 Task: Find connections with filter location Medicine Hat with filter topic #Bestadvicewith filter profile language French with filter current company JSW with filter school Sikkim Manipal Institute of Technology with filter industry Retail Books and Printed News with filter service category Mobile Marketing with filter keywords title Director of Ethical Hacking
Action: Mouse moved to (209, 268)
Screenshot: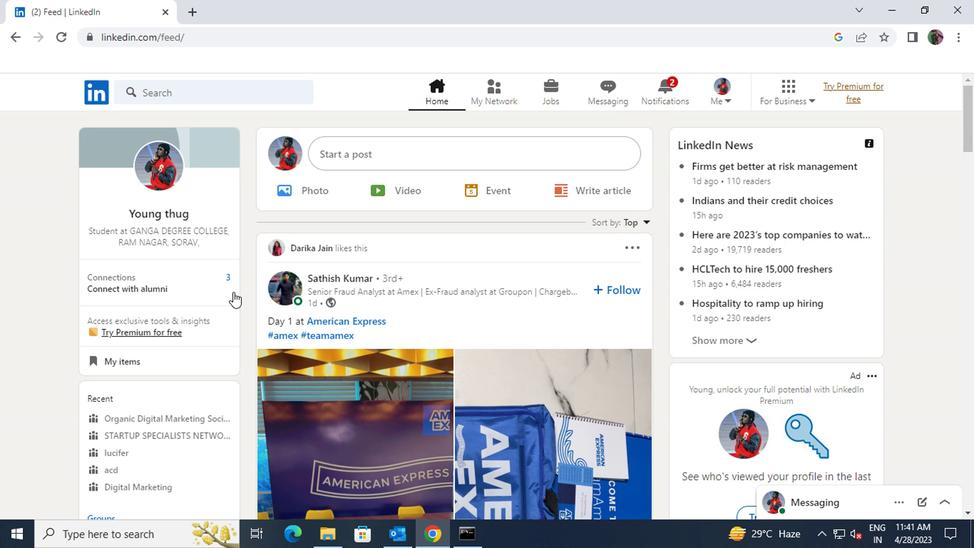 
Action: Mouse pressed left at (209, 268)
Screenshot: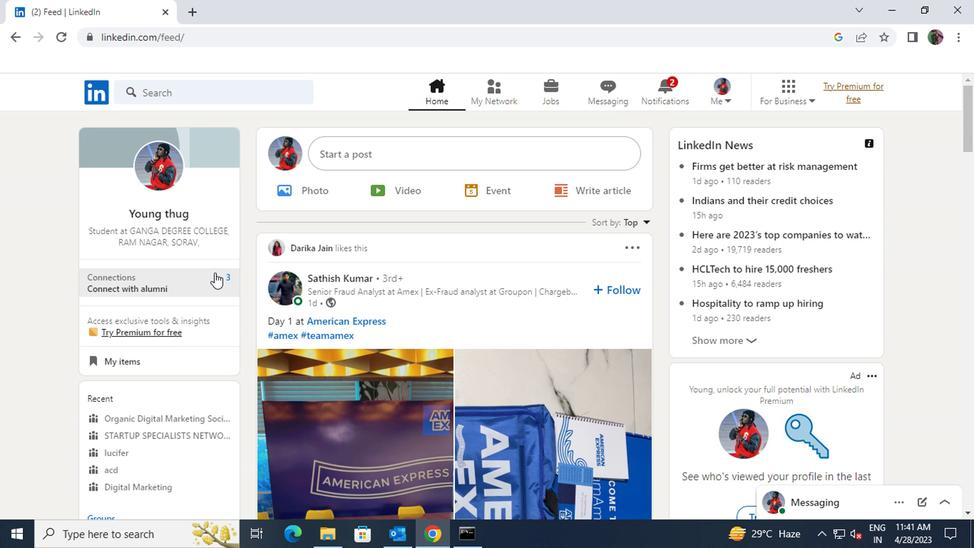 
Action: Mouse moved to (209, 177)
Screenshot: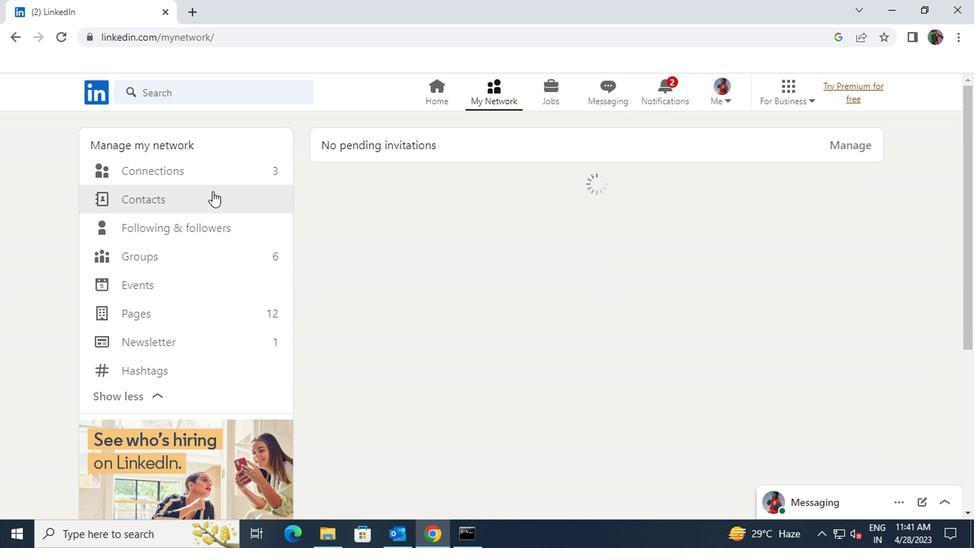 
Action: Mouse pressed left at (209, 177)
Screenshot: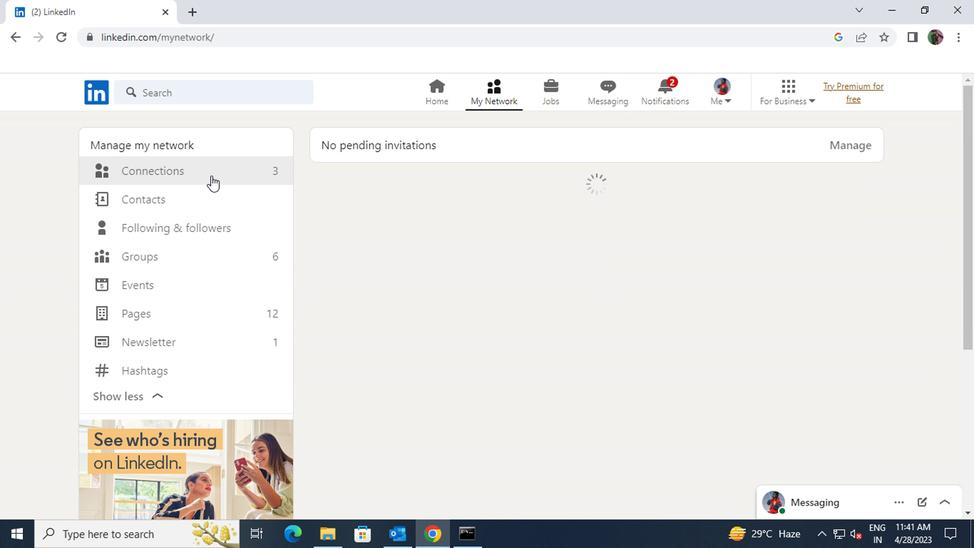 
Action: Mouse moved to (563, 175)
Screenshot: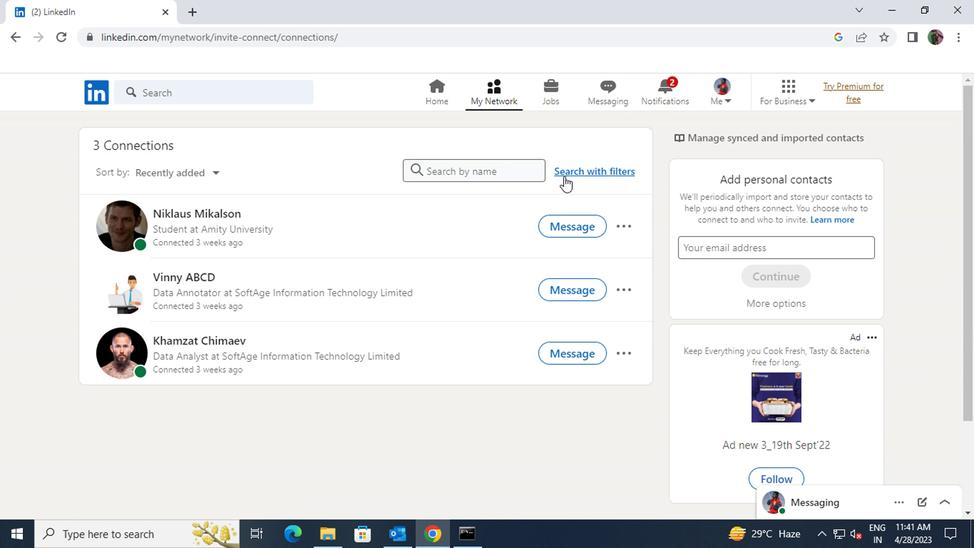 
Action: Mouse pressed left at (563, 175)
Screenshot: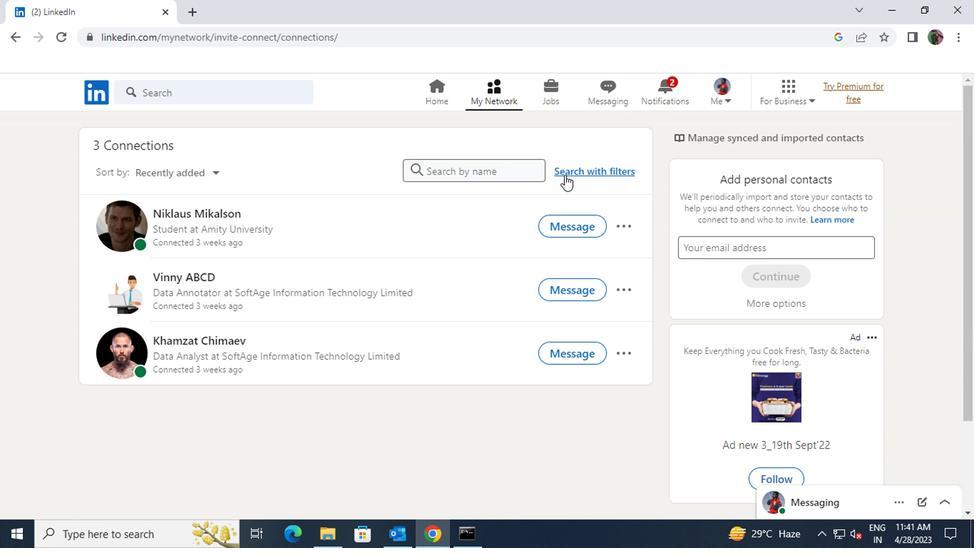 
Action: Mouse moved to (531, 135)
Screenshot: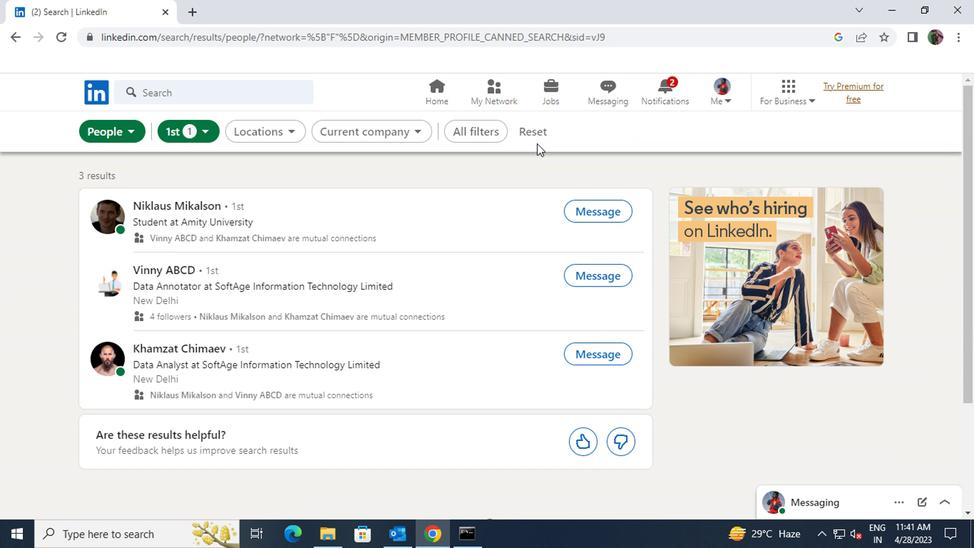 
Action: Mouse pressed left at (531, 135)
Screenshot: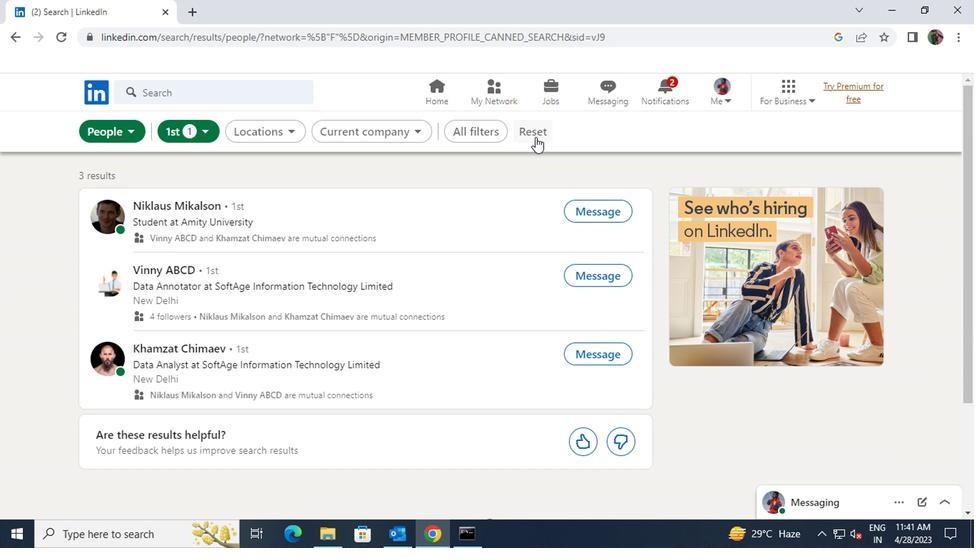 
Action: Mouse moved to (500, 127)
Screenshot: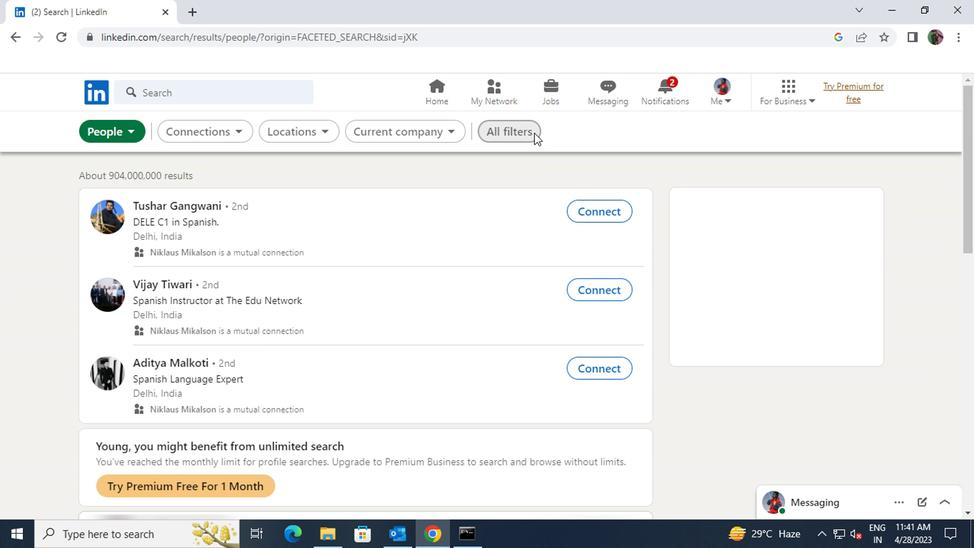 
Action: Mouse pressed left at (500, 127)
Screenshot: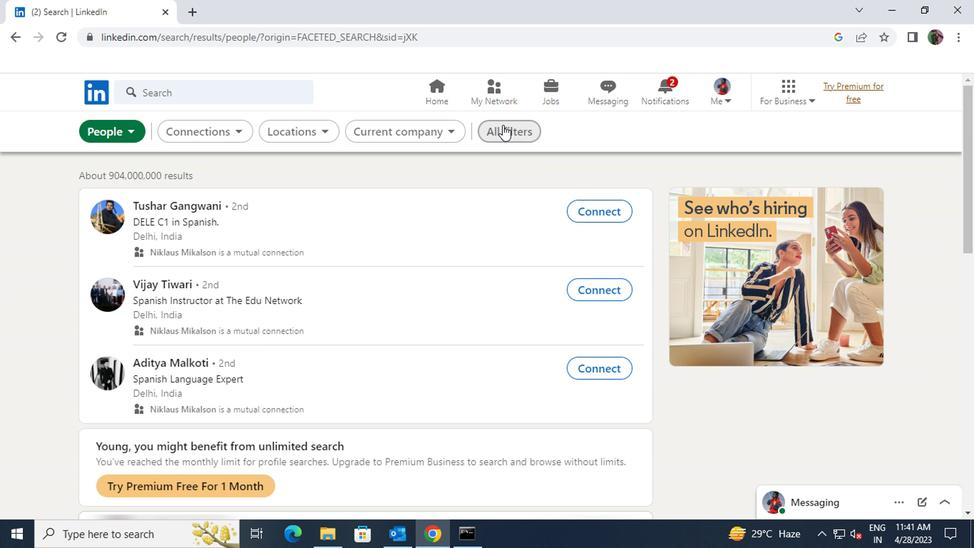 
Action: Mouse moved to (665, 254)
Screenshot: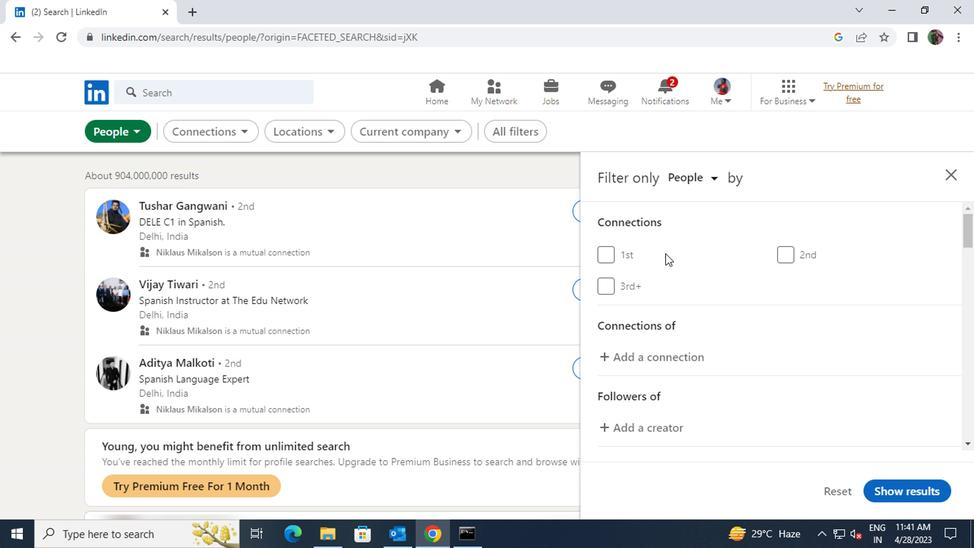 
Action: Mouse scrolled (665, 253) with delta (0, -1)
Screenshot: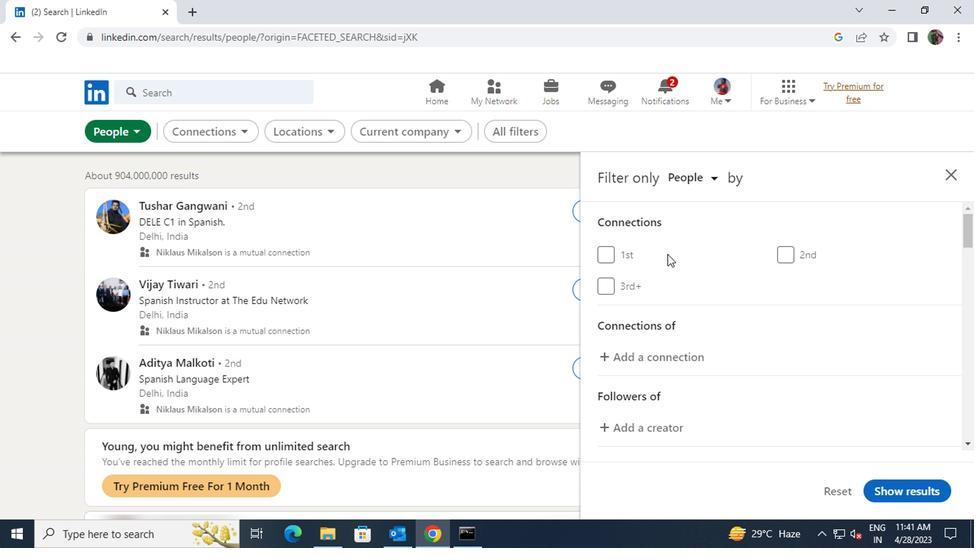 
Action: Mouse scrolled (665, 253) with delta (0, -1)
Screenshot: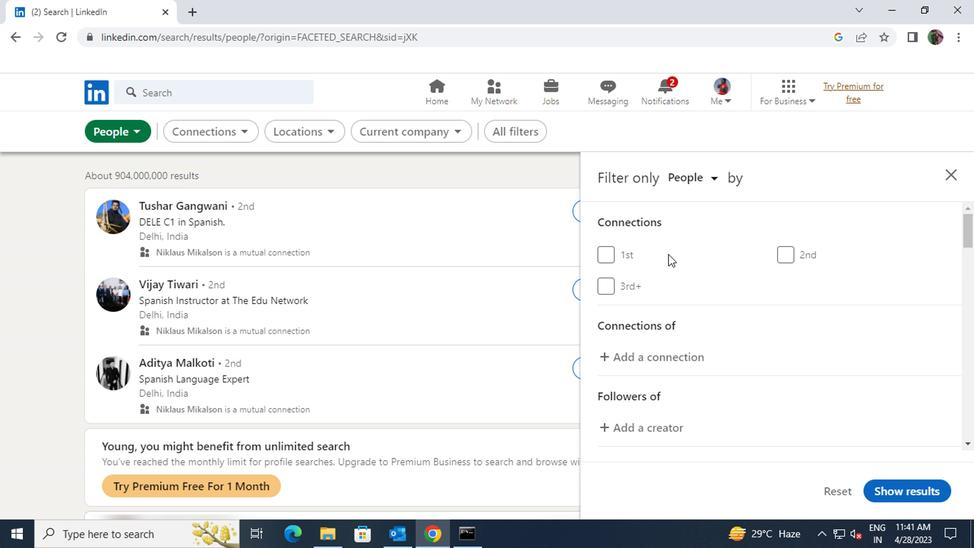 
Action: Mouse scrolled (665, 253) with delta (0, -1)
Screenshot: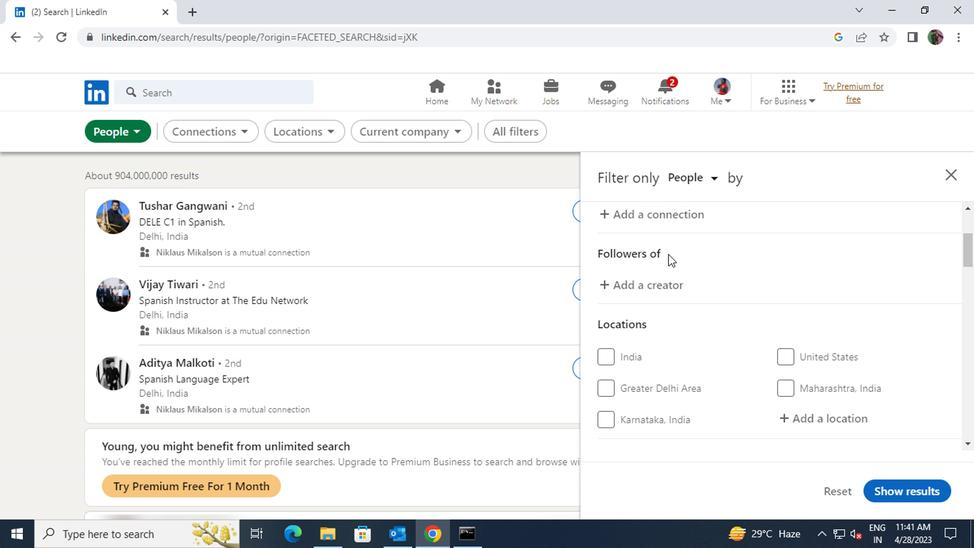 
Action: Mouse scrolled (665, 253) with delta (0, -1)
Screenshot: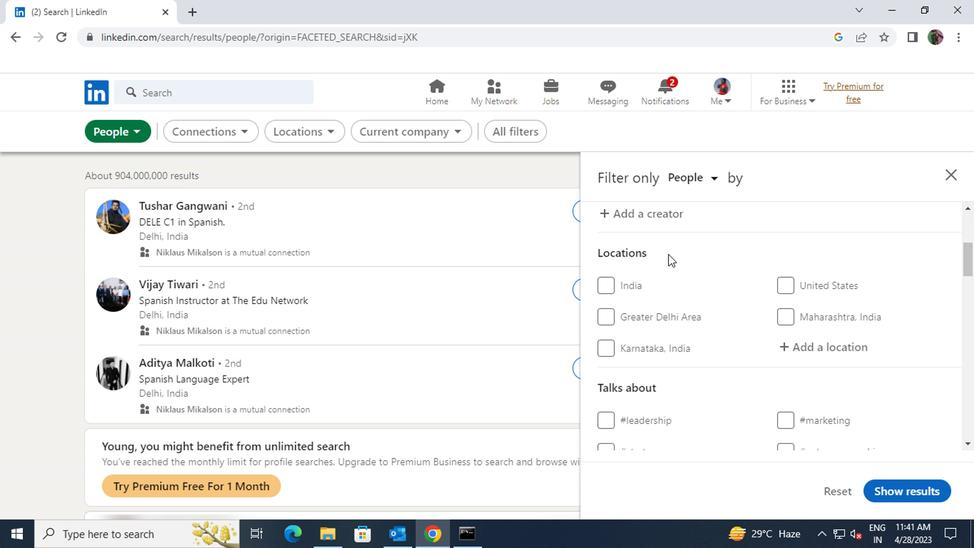 
Action: Mouse moved to (797, 275)
Screenshot: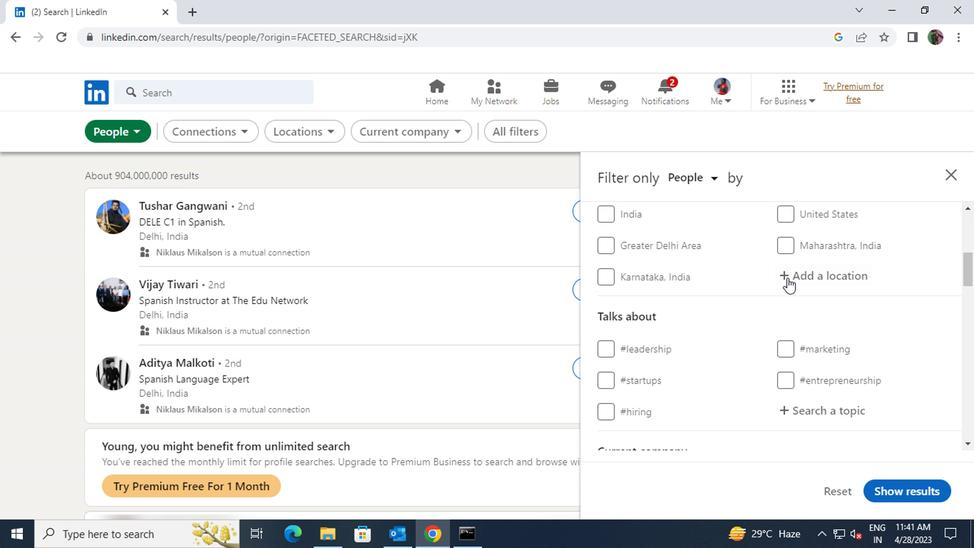 
Action: Mouse pressed left at (797, 275)
Screenshot: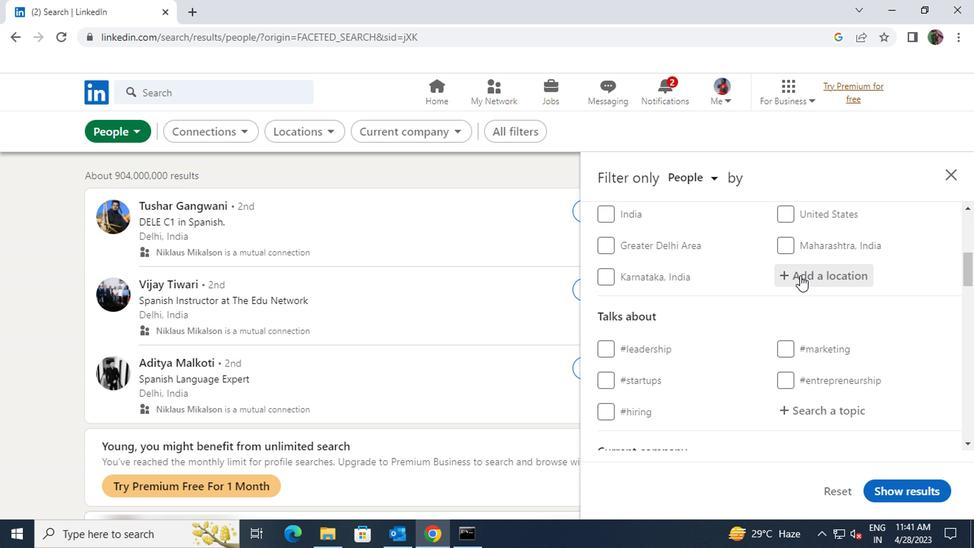 
Action: Key pressed <Key.shift>MEDICINE
Screenshot: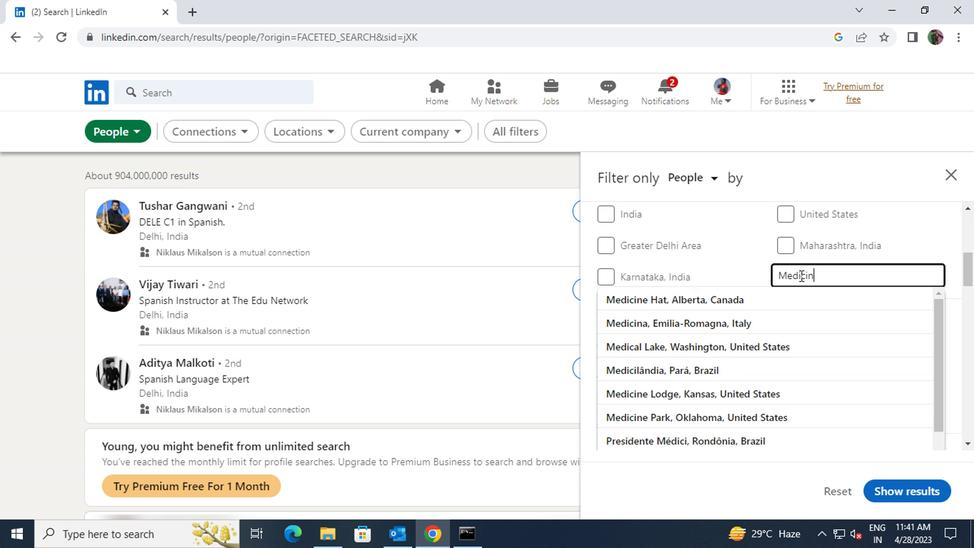 
Action: Mouse moved to (796, 286)
Screenshot: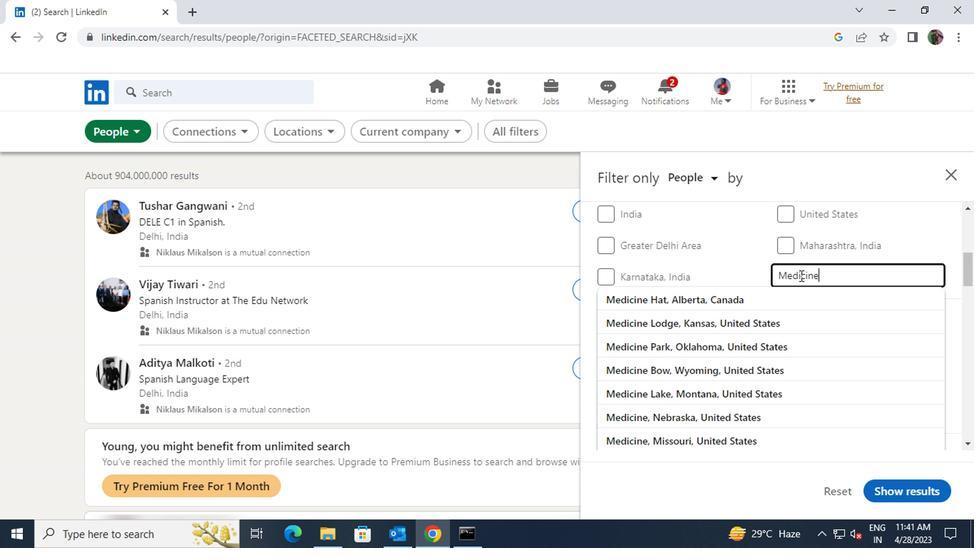 
Action: Mouse pressed left at (796, 286)
Screenshot: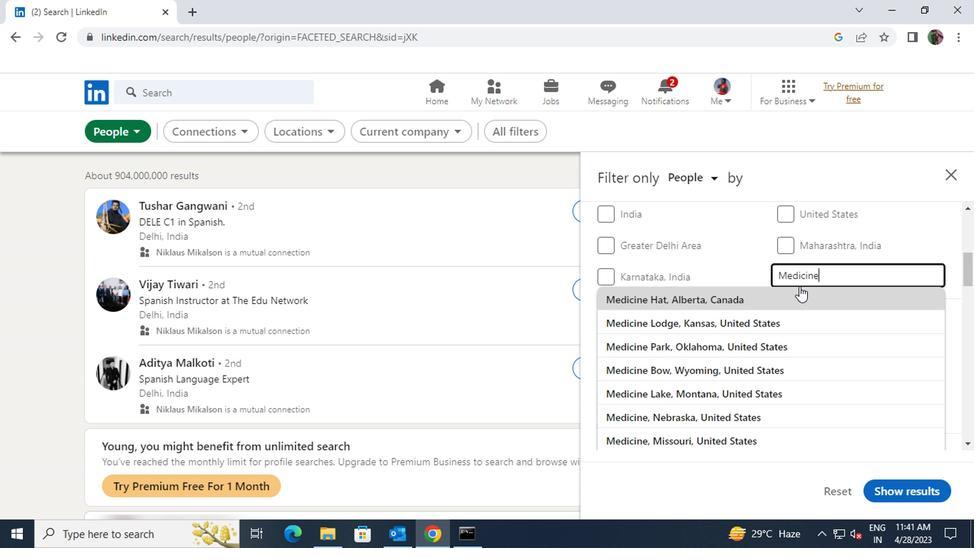 
Action: Mouse scrolled (796, 285) with delta (0, -1)
Screenshot: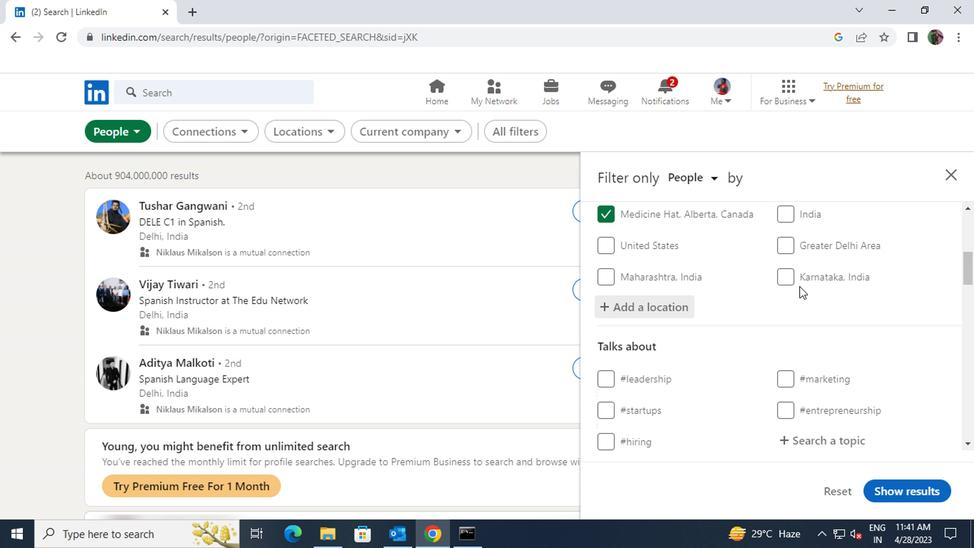 
Action: Mouse scrolled (796, 285) with delta (0, -1)
Screenshot: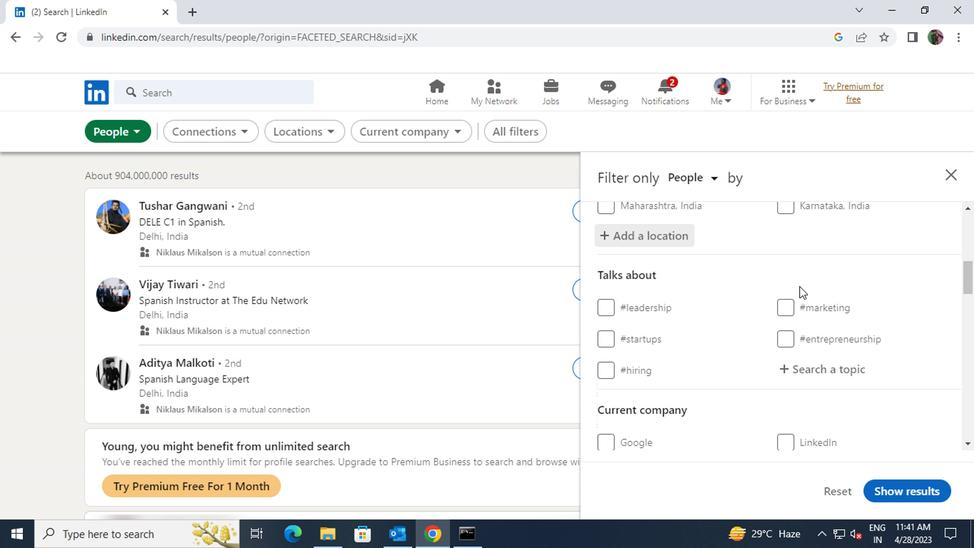 
Action: Mouse moved to (790, 293)
Screenshot: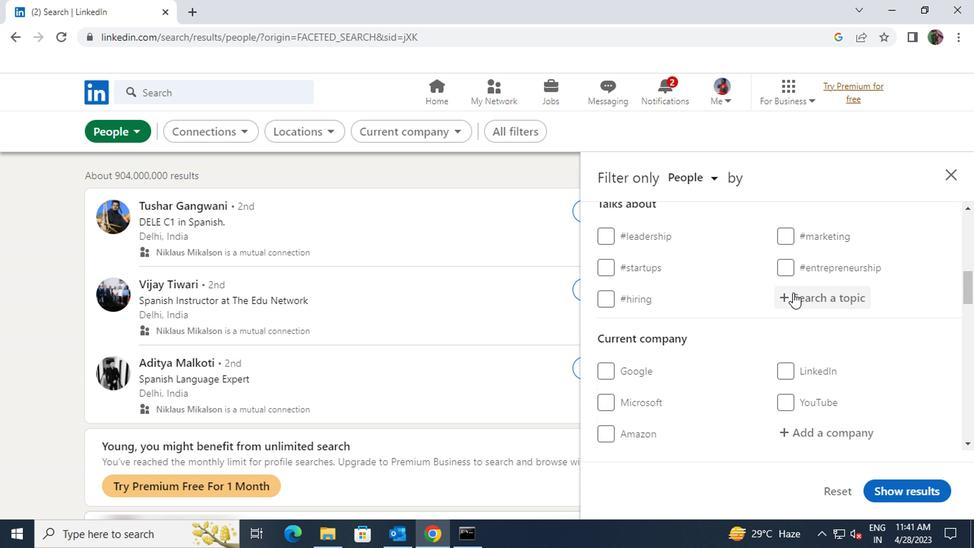 
Action: Mouse pressed left at (790, 293)
Screenshot: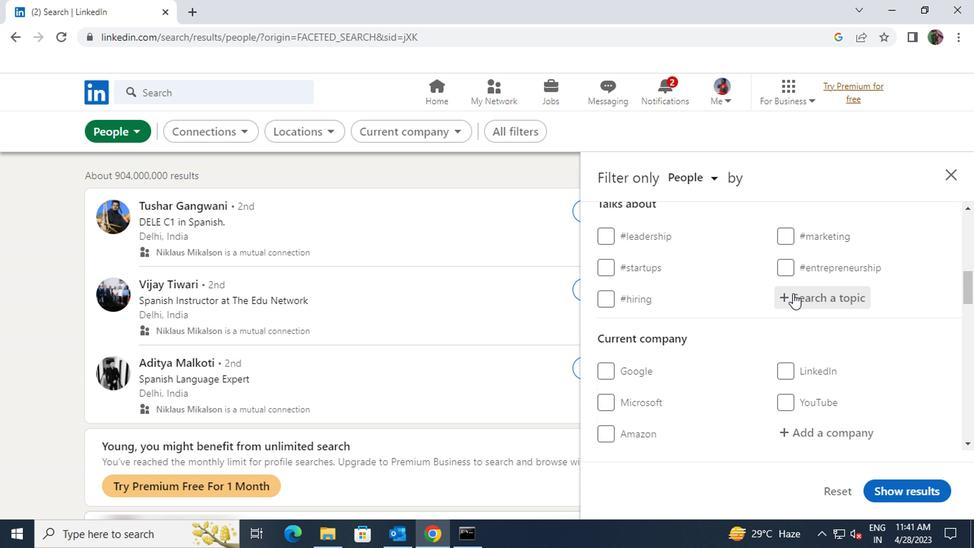 
Action: Key pressed <Key.shift>BESTADVICE
Screenshot: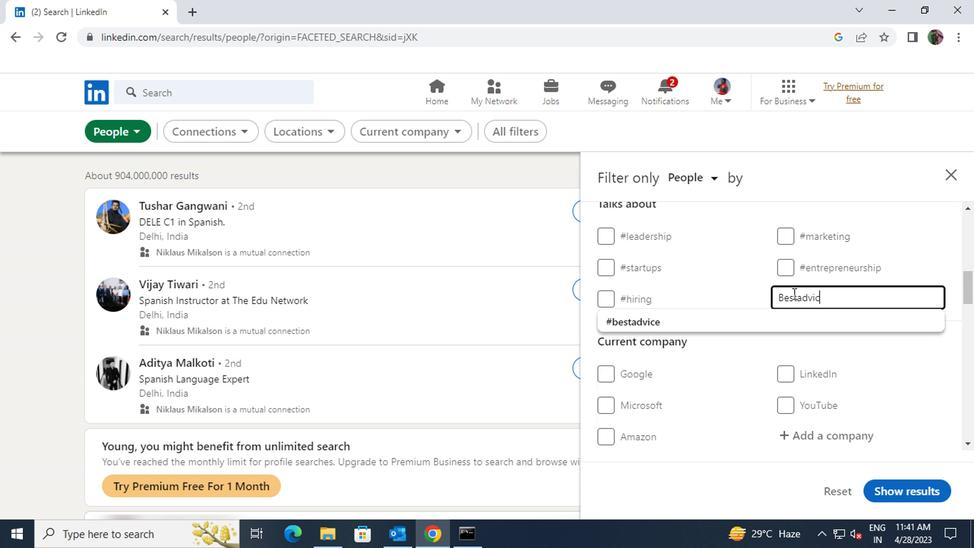 
Action: Mouse moved to (767, 315)
Screenshot: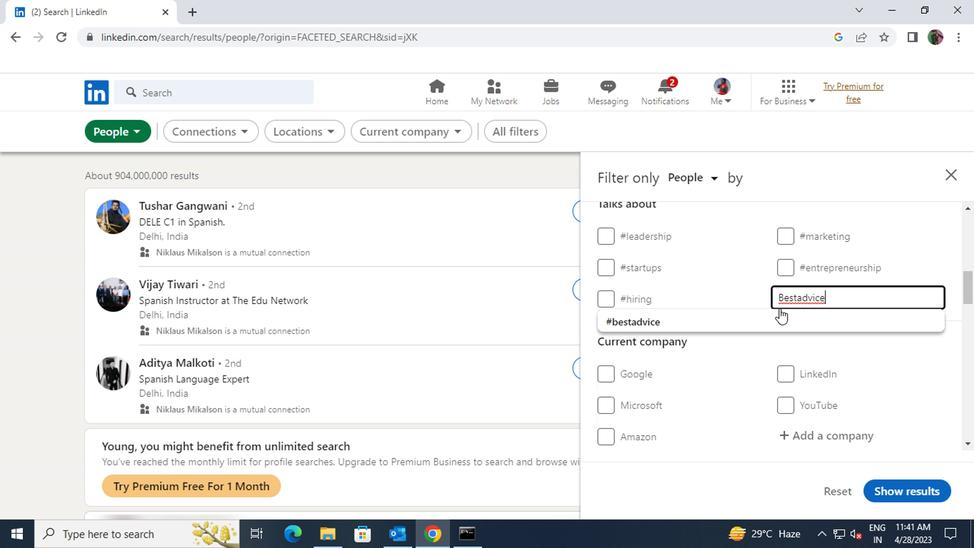 
Action: Mouse pressed left at (767, 315)
Screenshot: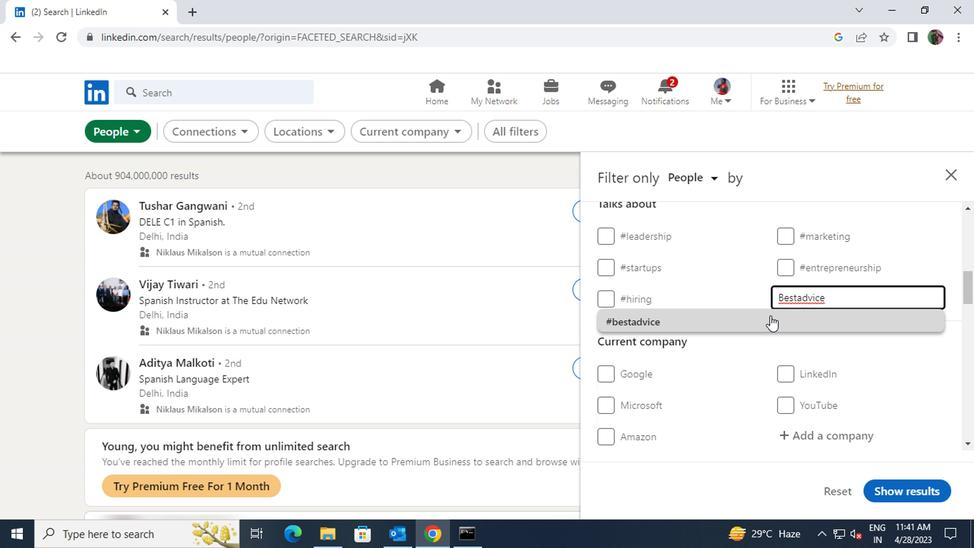 
Action: Mouse scrolled (767, 314) with delta (0, -1)
Screenshot: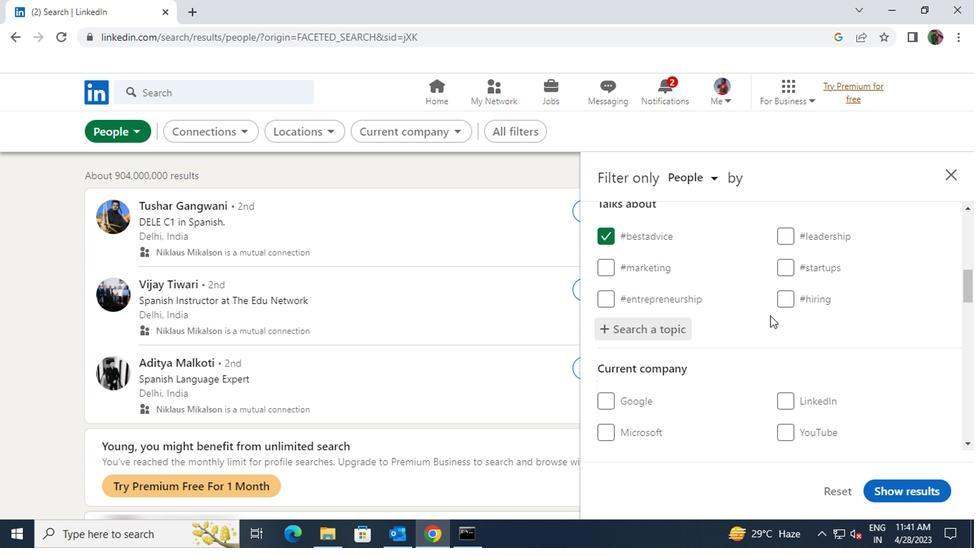 
Action: Mouse scrolled (767, 314) with delta (0, -1)
Screenshot: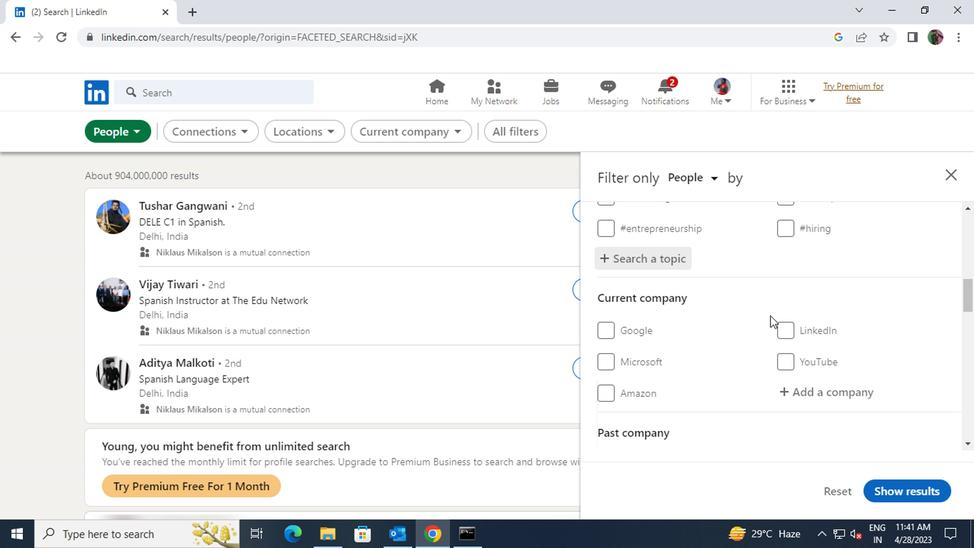 
Action: Mouse scrolled (767, 314) with delta (0, -1)
Screenshot: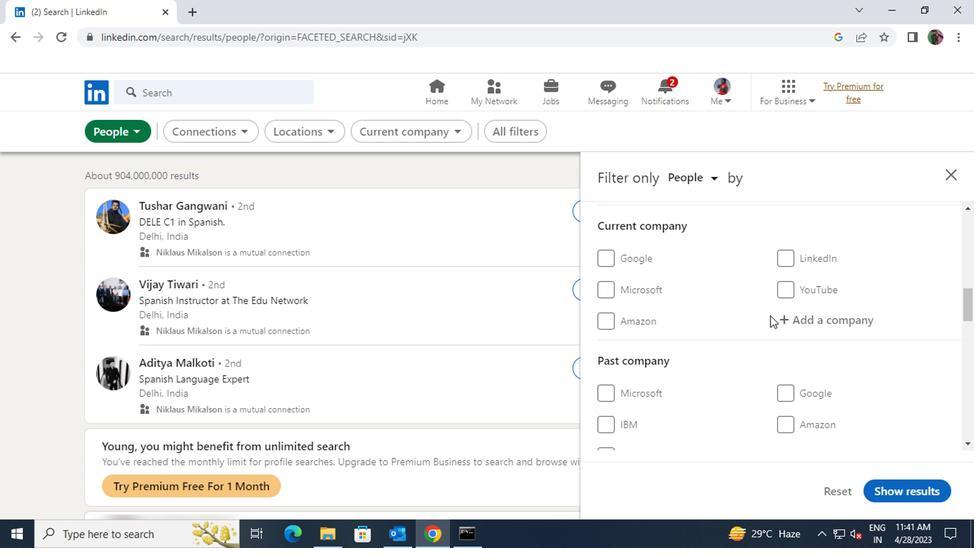 
Action: Mouse scrolled (767, 314) with delta (0, -1)
Screenshot: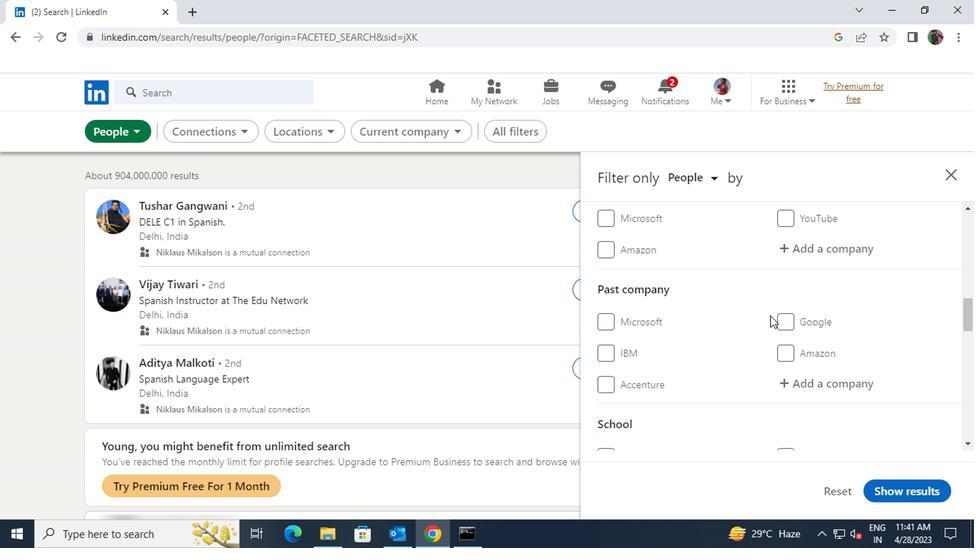 
Action: Mouse scrolled (767, 314) with delta (0, -1)
Screenshot: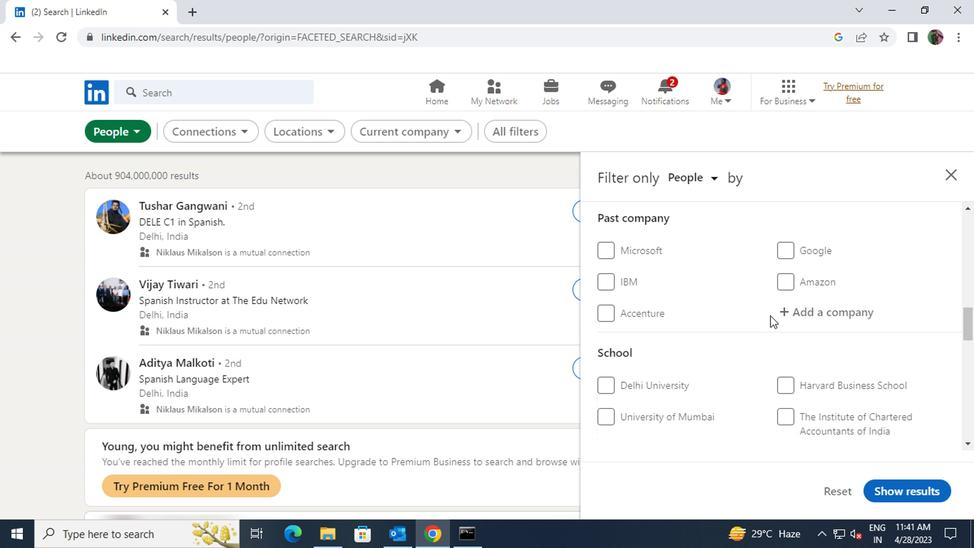
Action: Mouse scrolled (767, 314) with delta (0, -1)
Screenshot: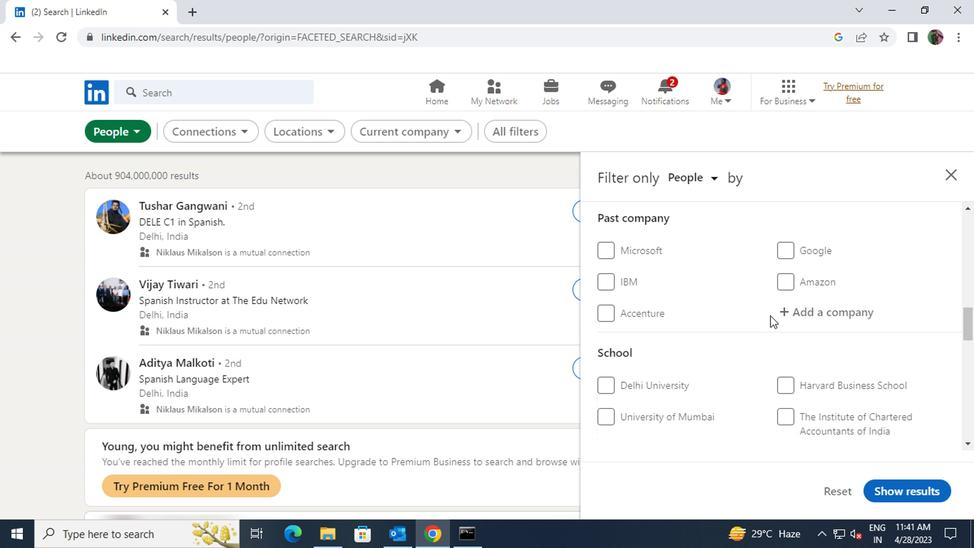 
Action: Mouse scrolled (767, 314) with delta (0, -1)
Screenshot: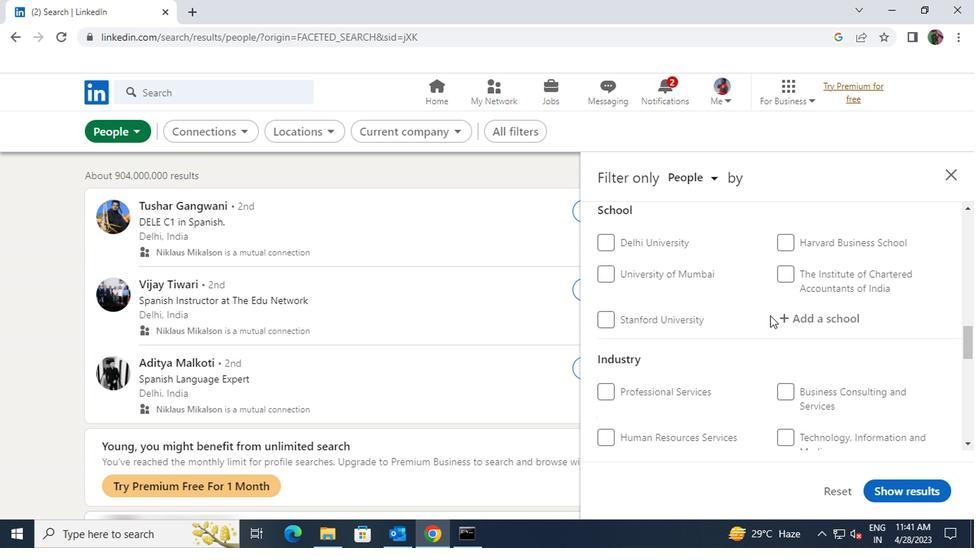 
Action: Mouse scrolled (767, 314) with delta (0, -1)
Screenshot: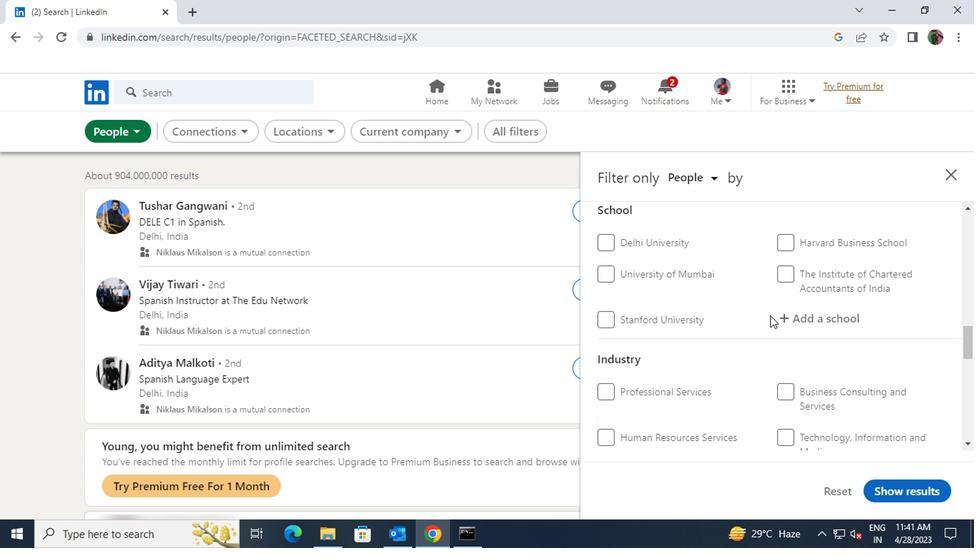 
Action: Mouse scrolled (767, 314) with delta (0, -1)
Screenshot: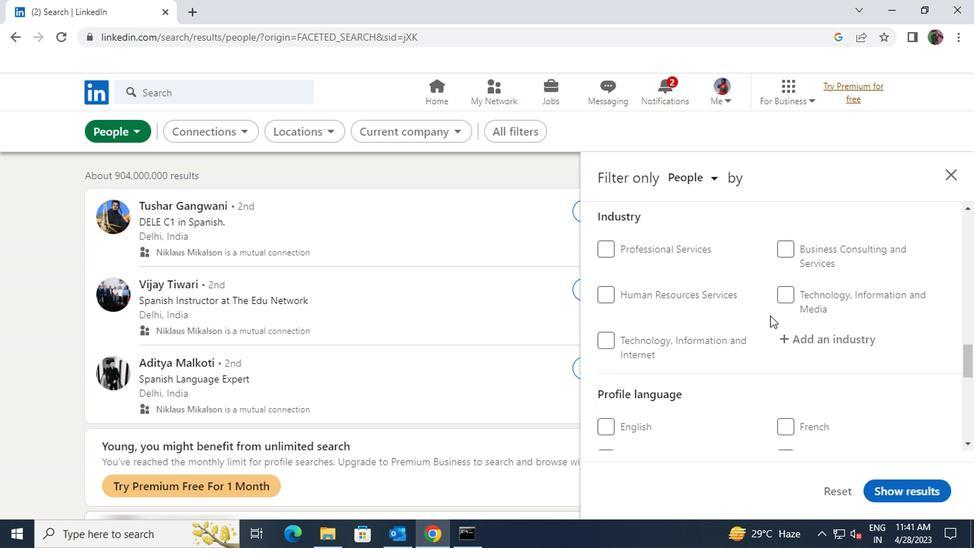 
Action: Mouse scrolled (767, 314) with delta (0, -1)
Screenshot: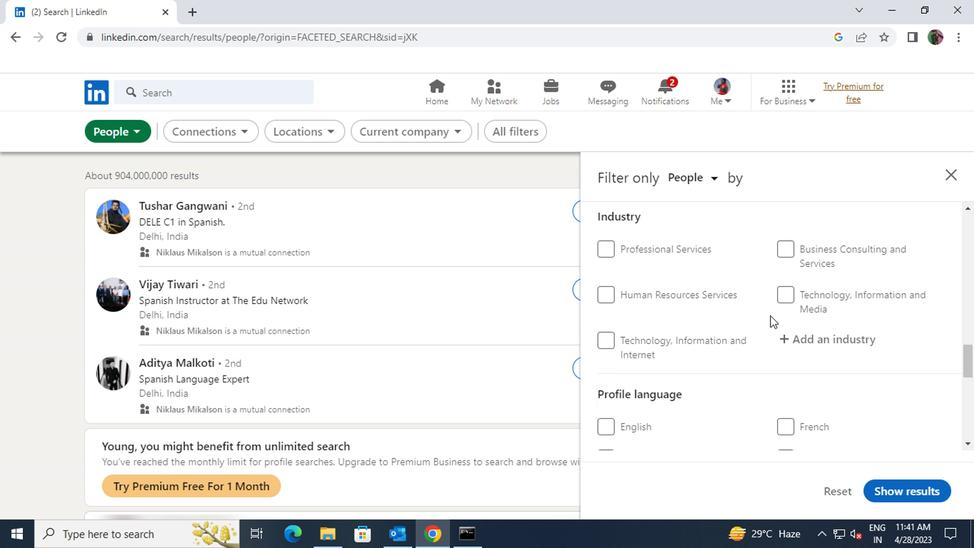 
Action: Mouse moved to (780, 284)
Screenshot: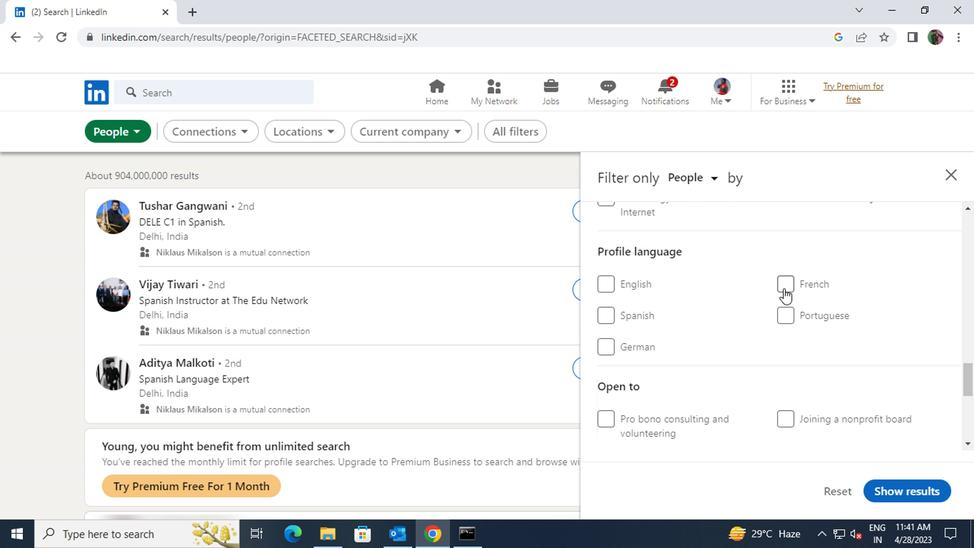 
Action: Mouse pressed left at (780, 284)
Screenshot: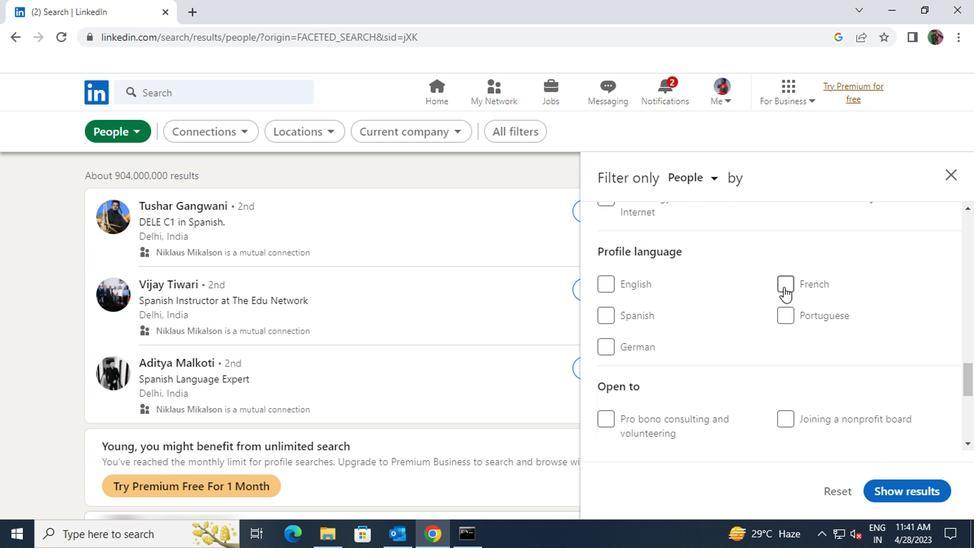 
Action: Mouse scrolled (780, 285) with delta (0, 0)
Screenshot: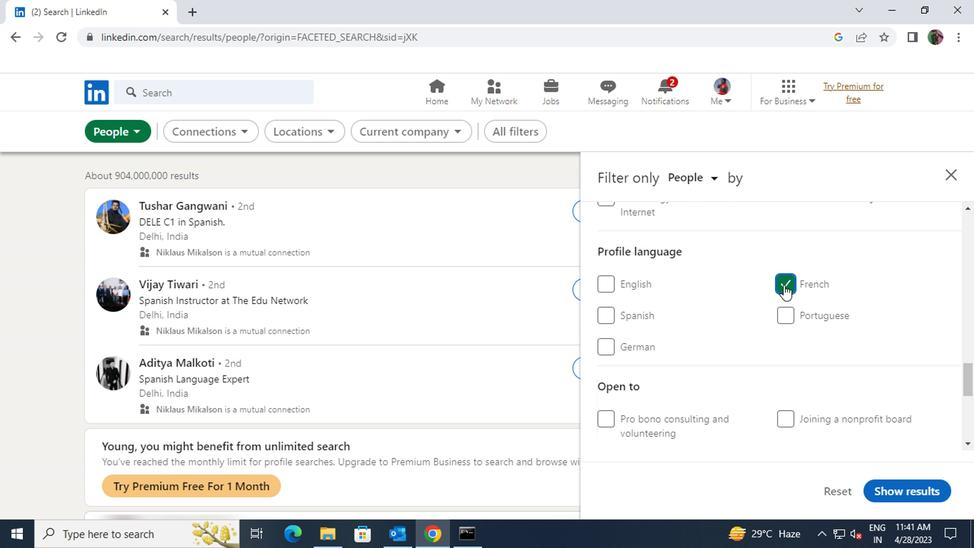 
Action: Mouse scrolled (780, 285) with delta (0, 0)
Screenshot: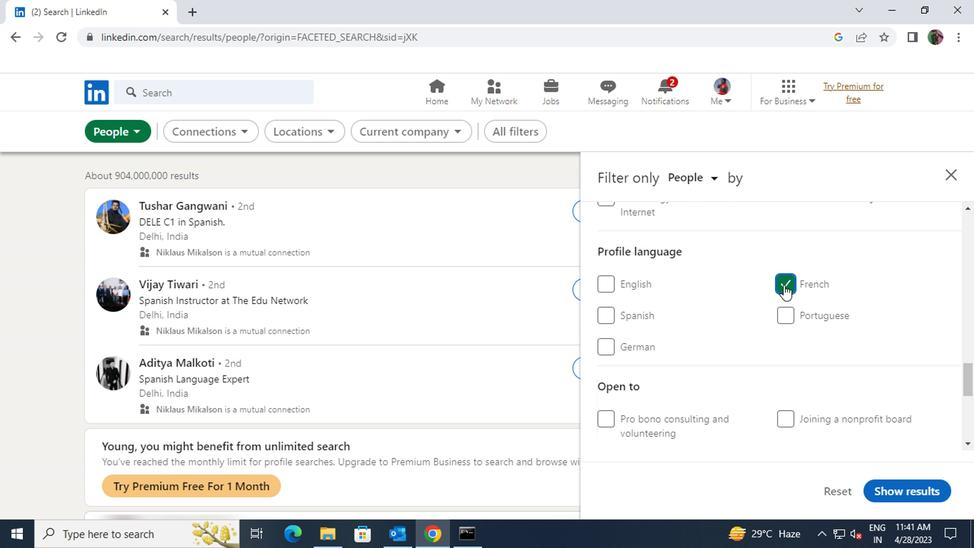 
Action: Mouse scrolled (780, 285) with delta (0, 0)
Screenshot: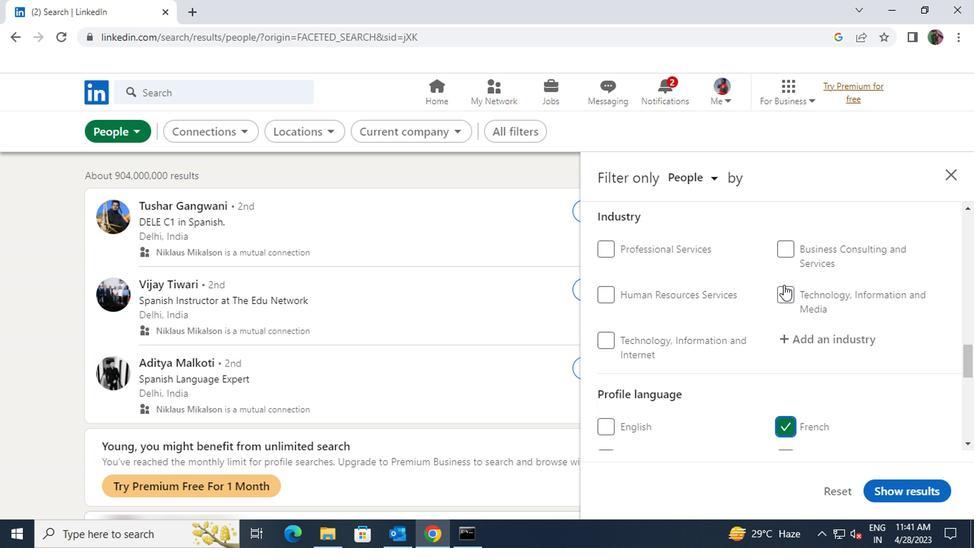 
Action: Mouse scrolled (780, 285) with delta (0, 0)
Screenshot: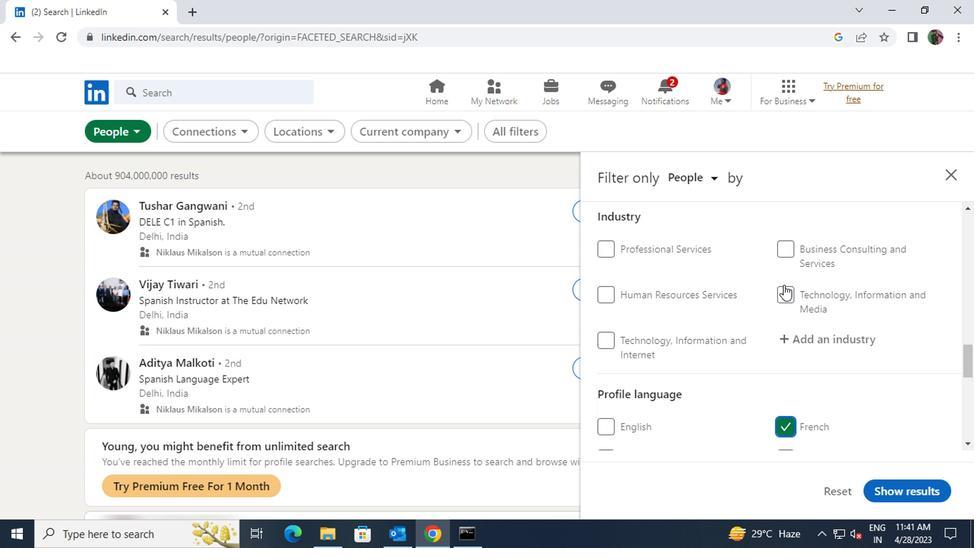 
Action: Mouse scrolled (780, 285) with delta (0, 0)
Screenshot: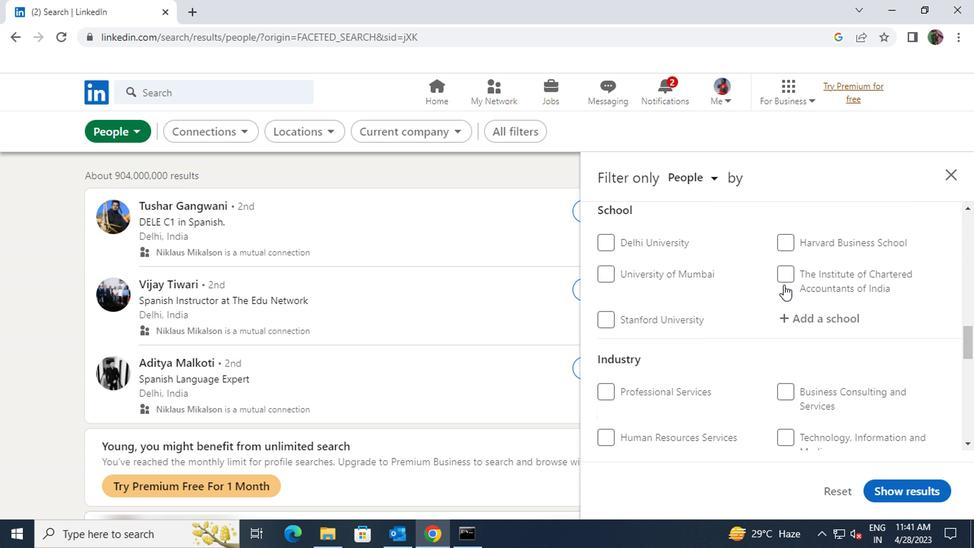 
Action: Mouse scrolled (780, 285) with delta (0, 0)
Screenshot: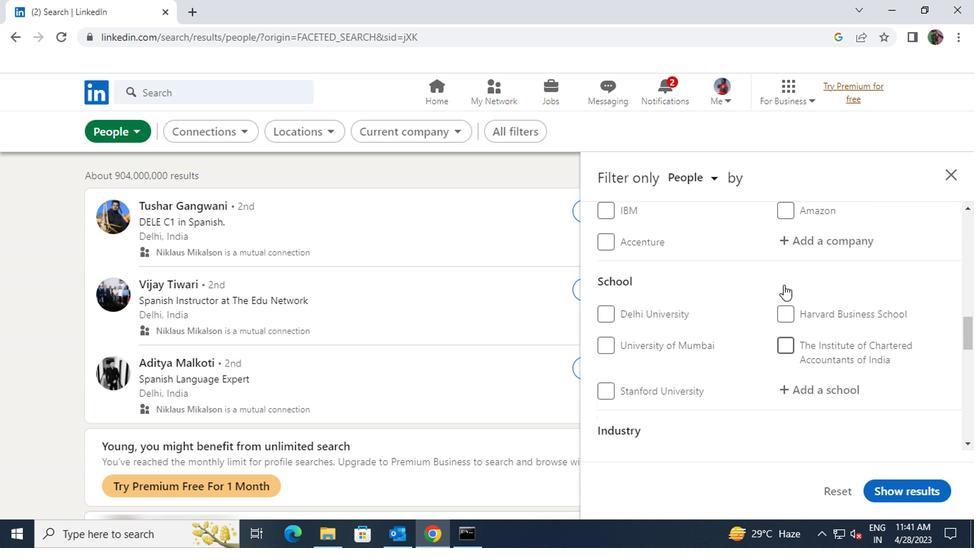 
Action: Mouse scrolled (780, 285) with delta (0, 0)
Screenshot: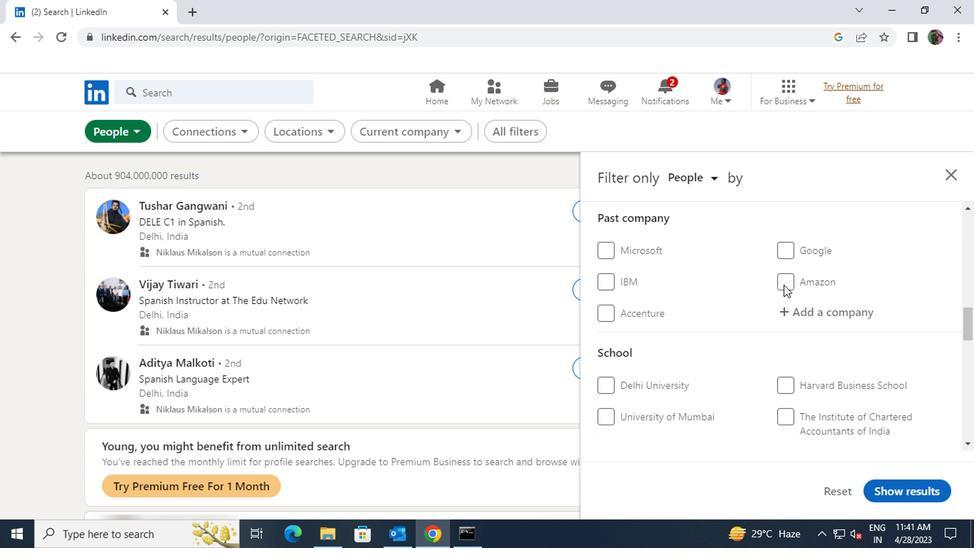 
Action: Mouse scrolled (780, 285) with delta (0, 0)
Screenshot: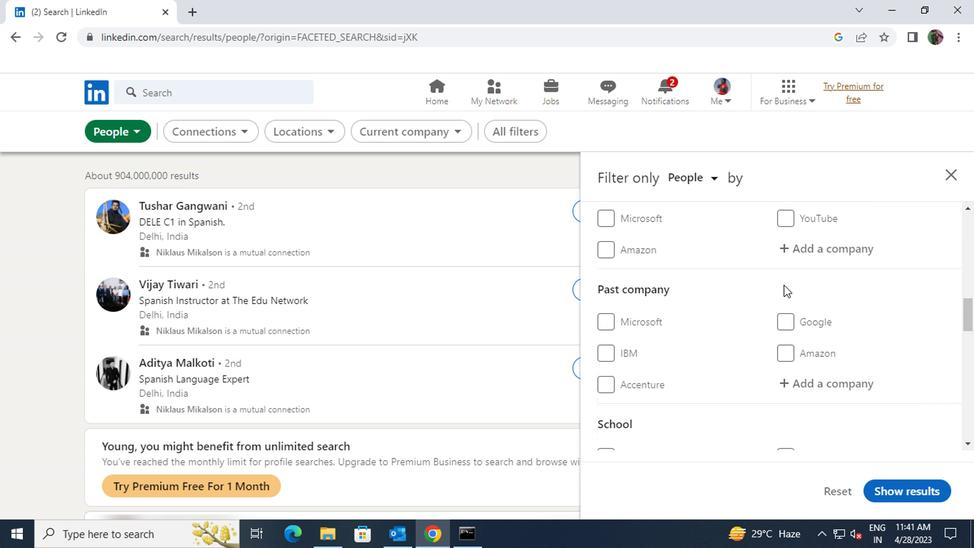
Action: Mouse moved to (787, 310)
Screenshot: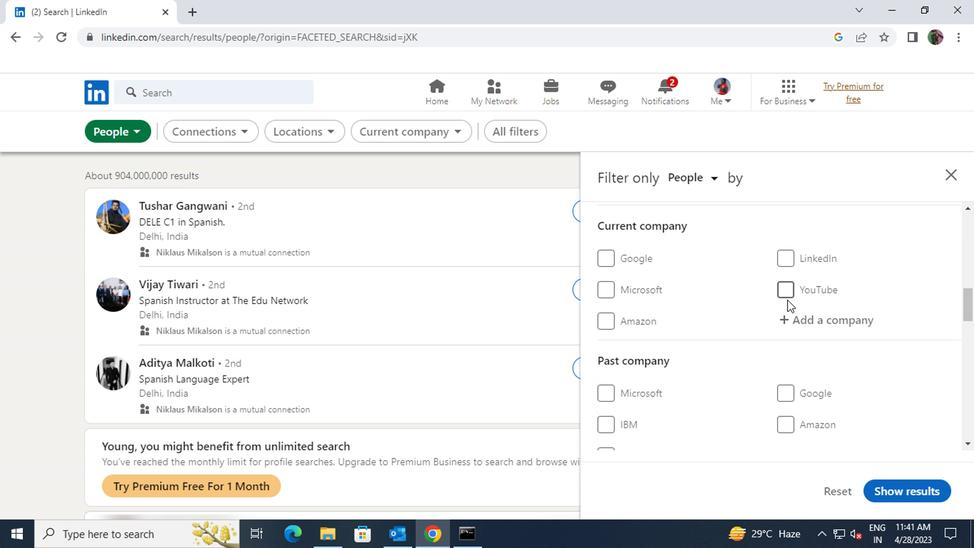 
Action: Mouse pressed left at (787, 310)
Screenshot: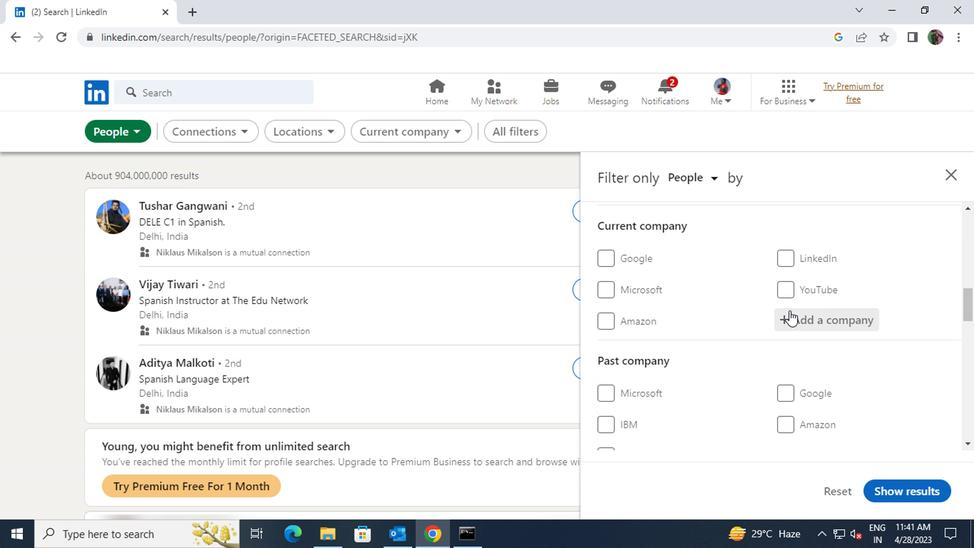 
Action: Key pressed <Key.shift>JSW
Screenshot: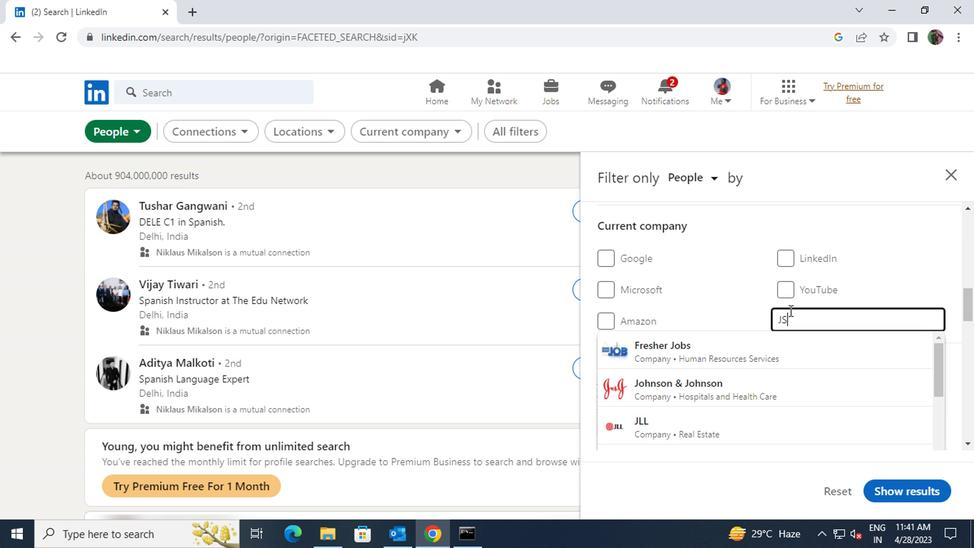 
Action: Mouse moved to (784, 330)
Screenshot: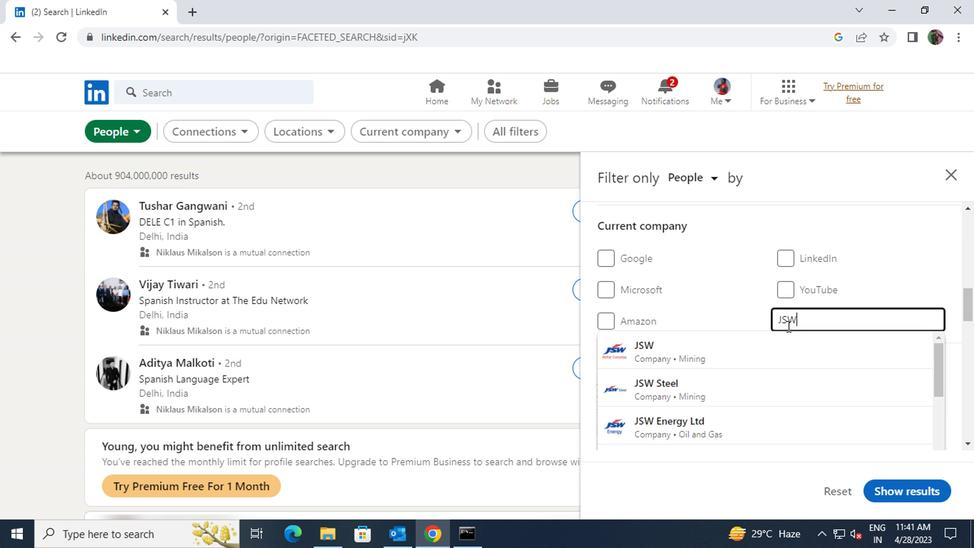 
Action: Mouse pressed left at (784, 330)
Screenshot: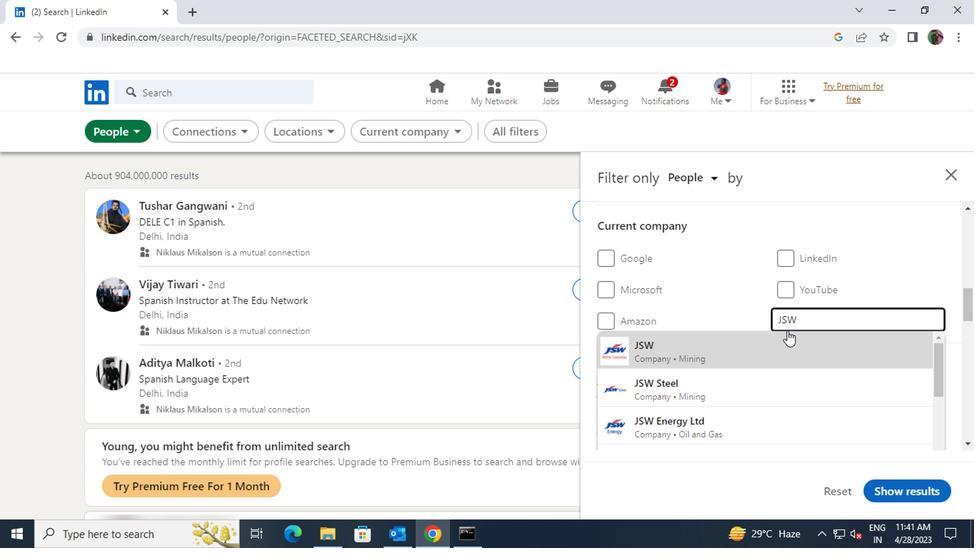 
Action: Mouse scrolled (784, 329) with delta (0, -1)
Screenshot: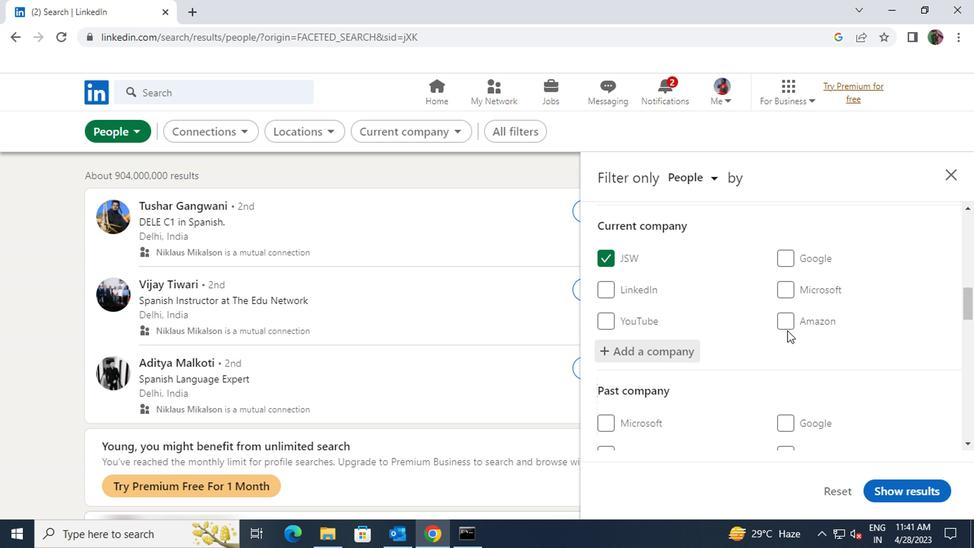 
Action: Mouse scrolled (784, 329) with delta (0, -1)
Screenshot: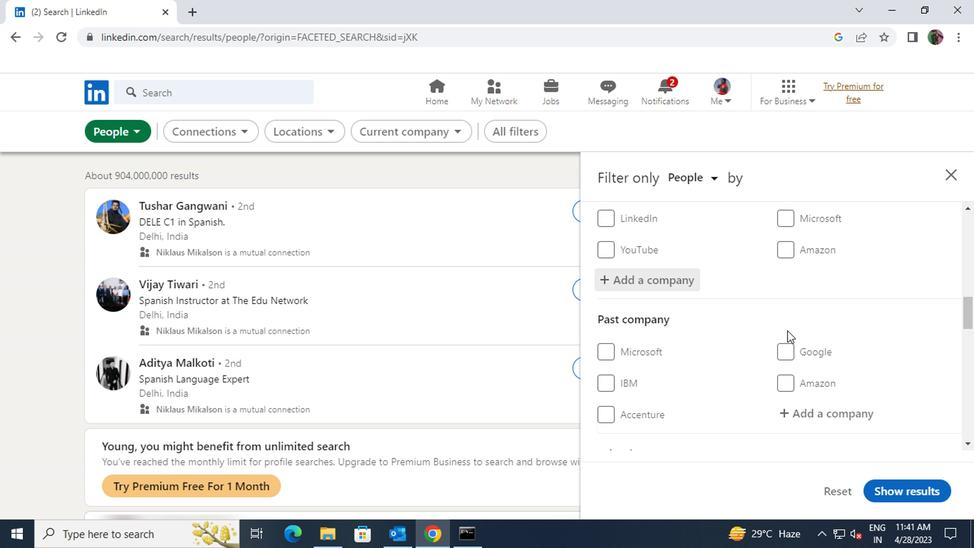 
Action: Mouse scrolled (784, 329) with delta (0, -1)
Screenshot: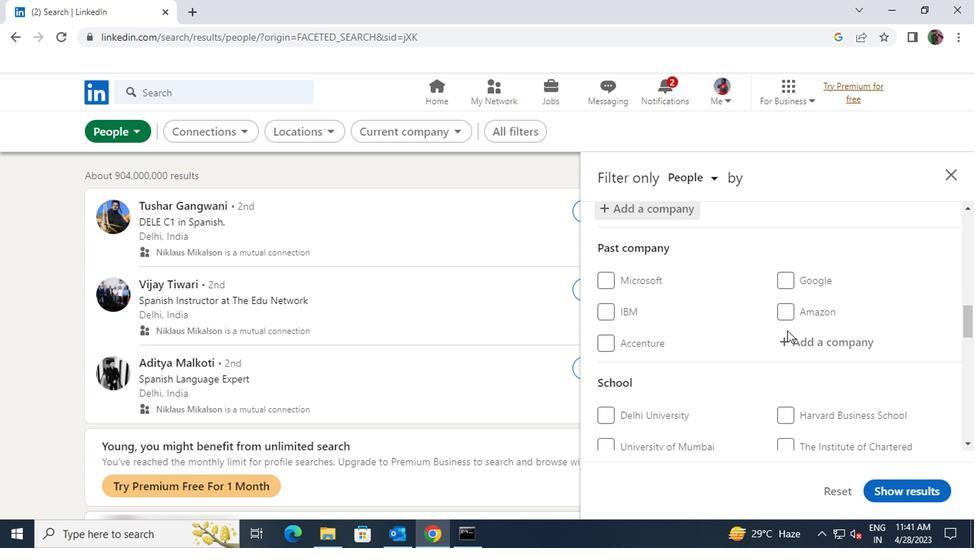
Action: Mouse moved to (784, 330)
Screenshot: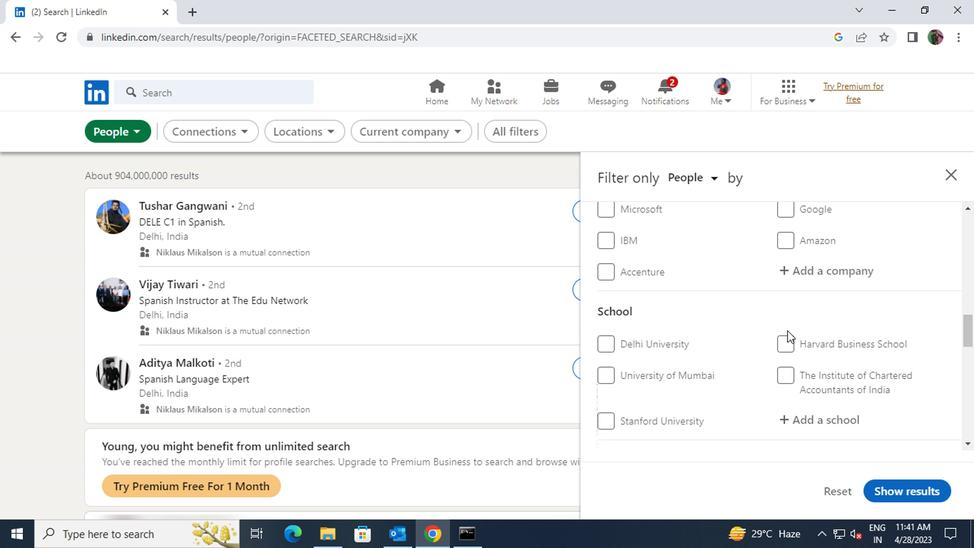 
Action: Mouse scrolled (784, 330) with delta (0, 0)
Screenshot: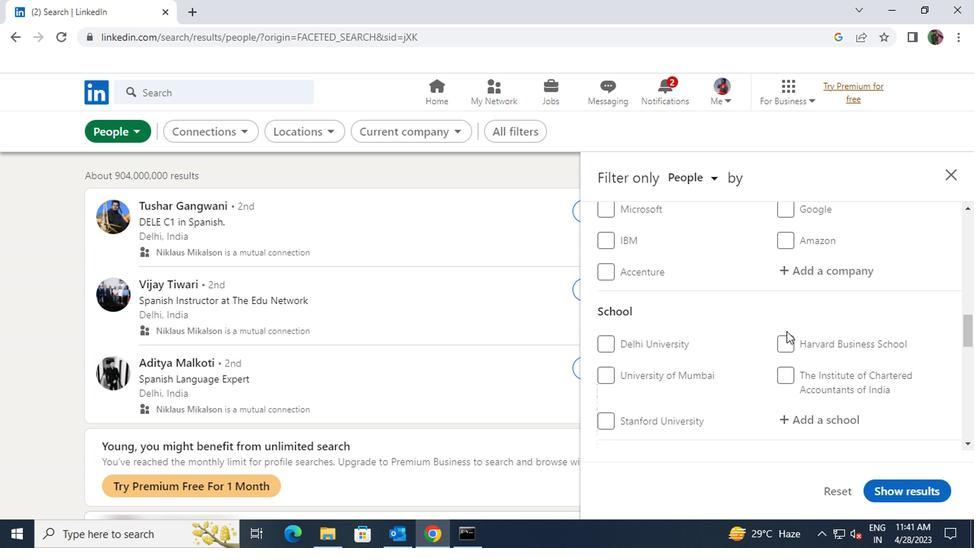 
Action: Mouse moved to (795, 345)
Screenshot: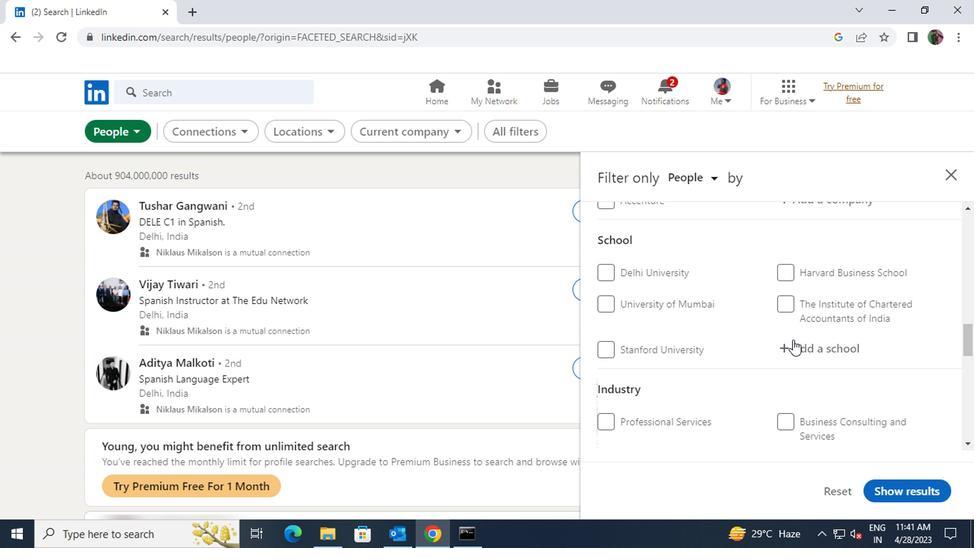 
Action: Mouse pressed left at (795, 345)
Screenshot: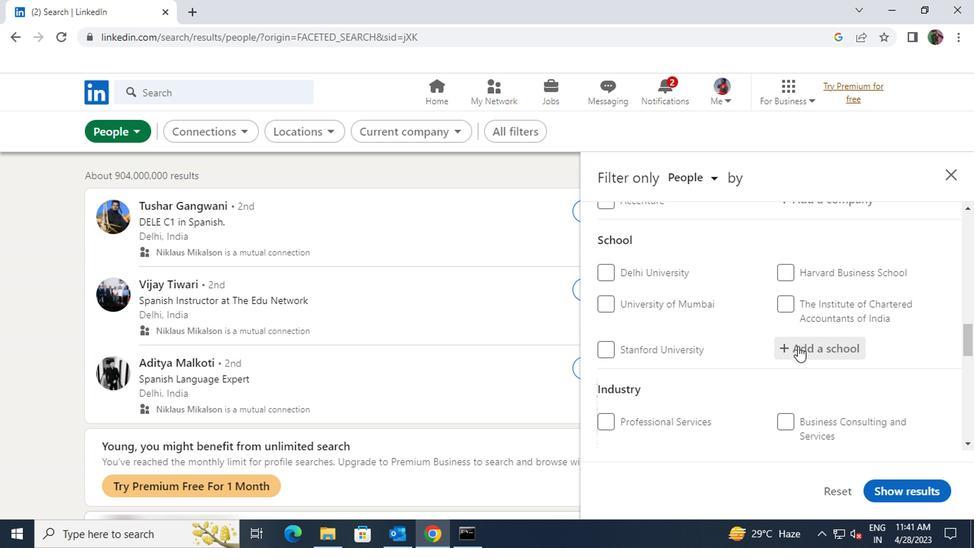 
Action: Key pressed <Key.shift><Key.shift>SIKKIM<Key.space><Key.shift><Key.shift><Key.shift><Key.shift><Key.shift><Key.shift><Key.shift>MANIPAL
Screenshot: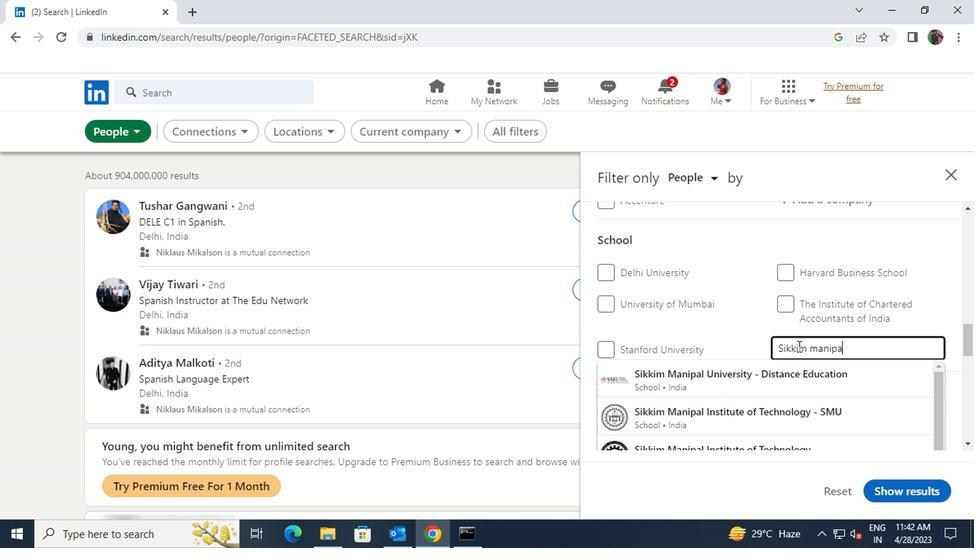 
Action: Mouse moved to (792, 406)
Screenshot: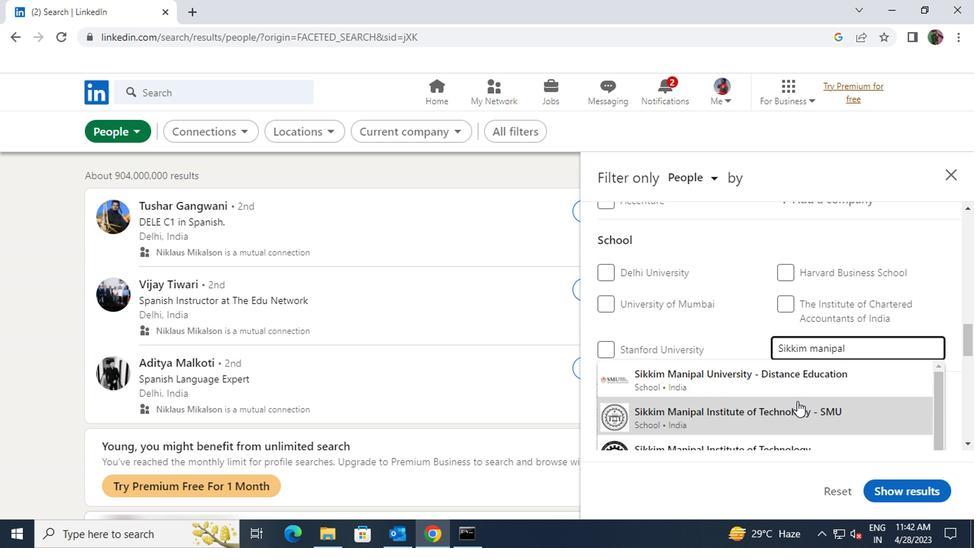 
Action: Mouse pressed left at (792, 406)
Screenshot: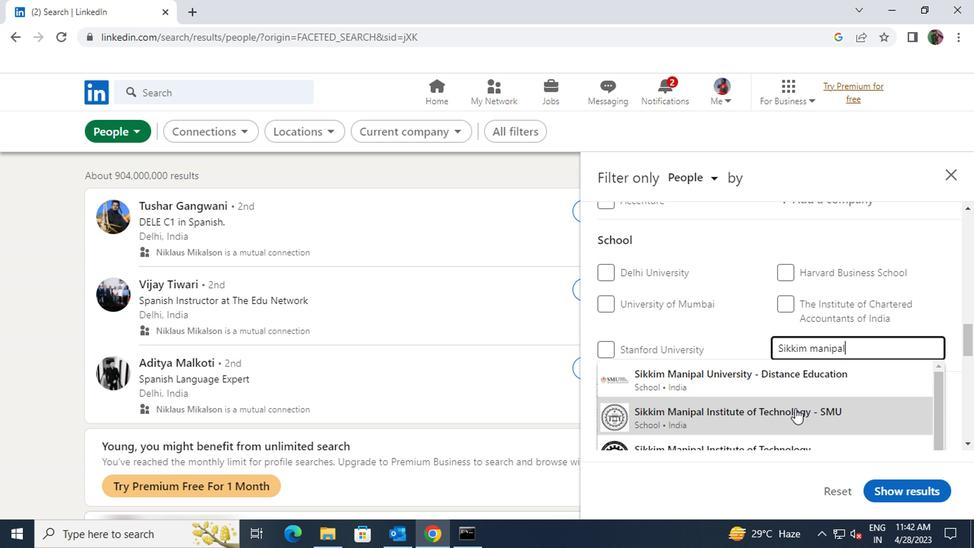 
Action: Mouse scrolled (792, 405) with delta (0, 0)
Screenshot: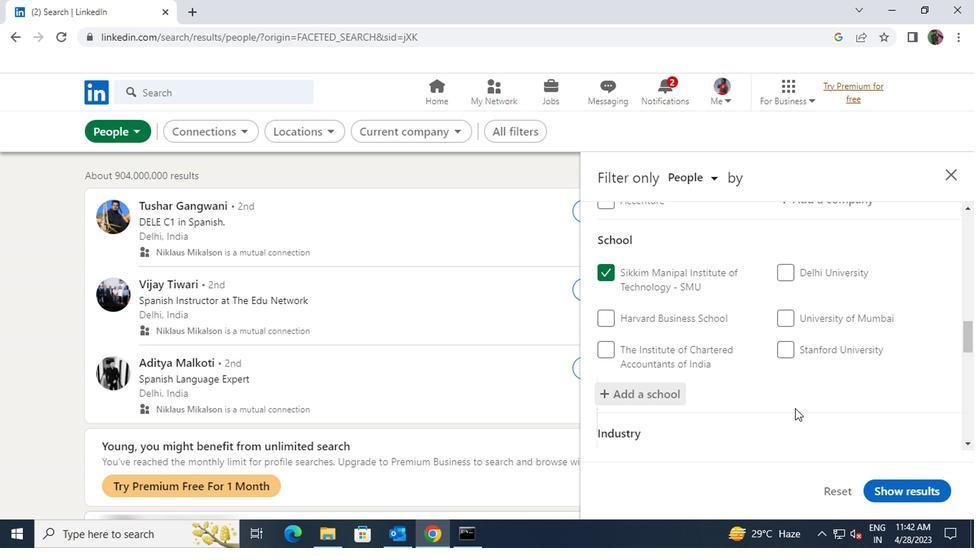 
Action: Mouse scrolled (792, 405) with delta (0, 0)
Screenshot: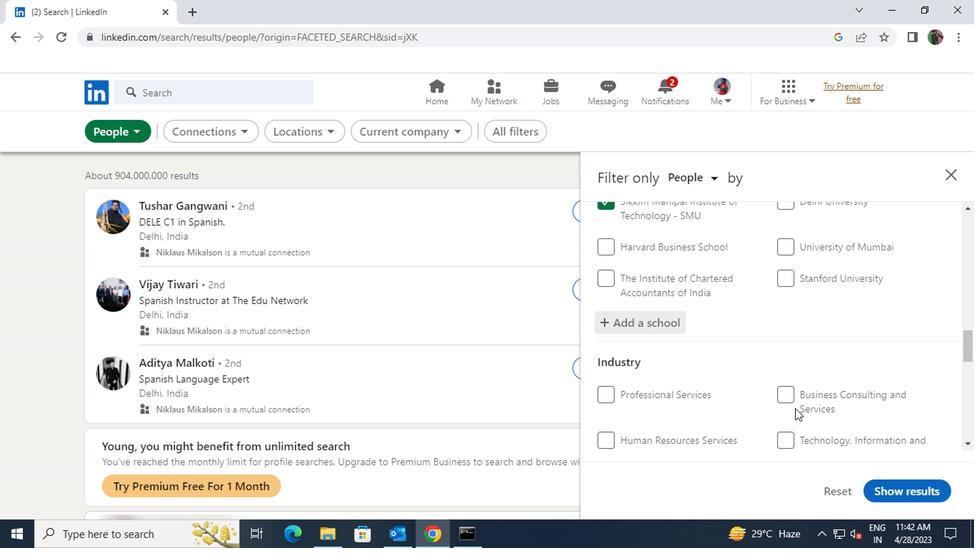 
Action: Mouse scrolled (792, 405) with delta (0, 0)
Screenshot: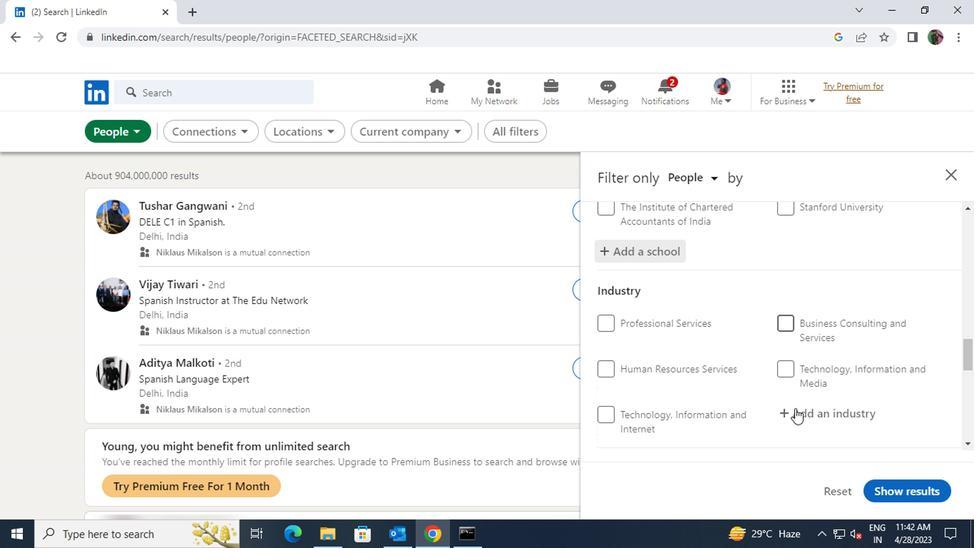 
Action: Mouse moved to (797, 340)
Screenshot: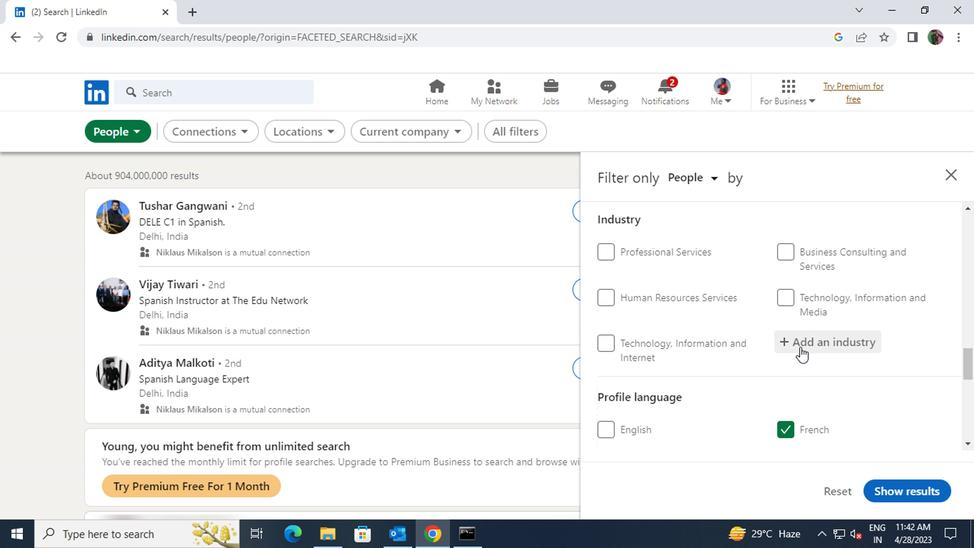 
Action: Mouse pressed left at (797, 340)
Screenshot: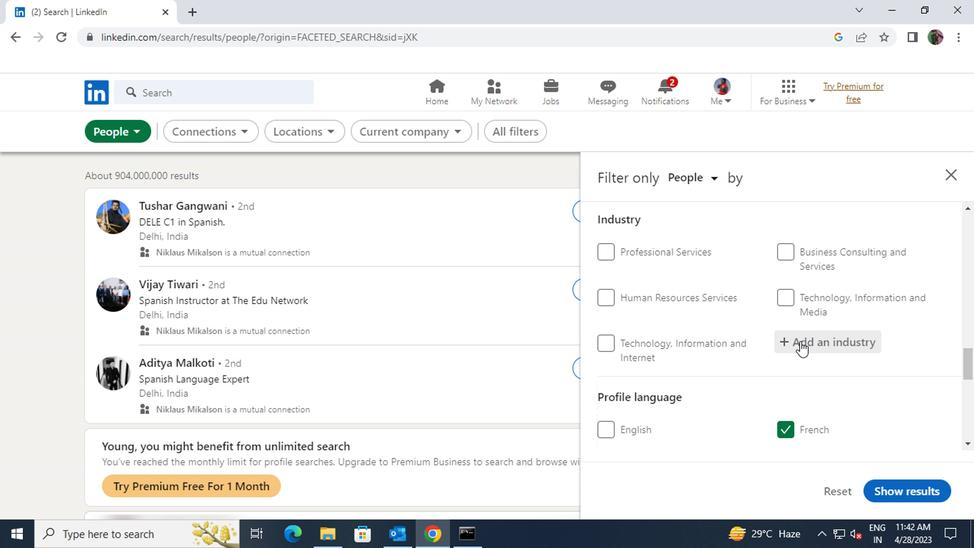 
Action: Key pressed <Key.shift>RETAIL<Key.space><Key.shift>BOOKS
Screenshot: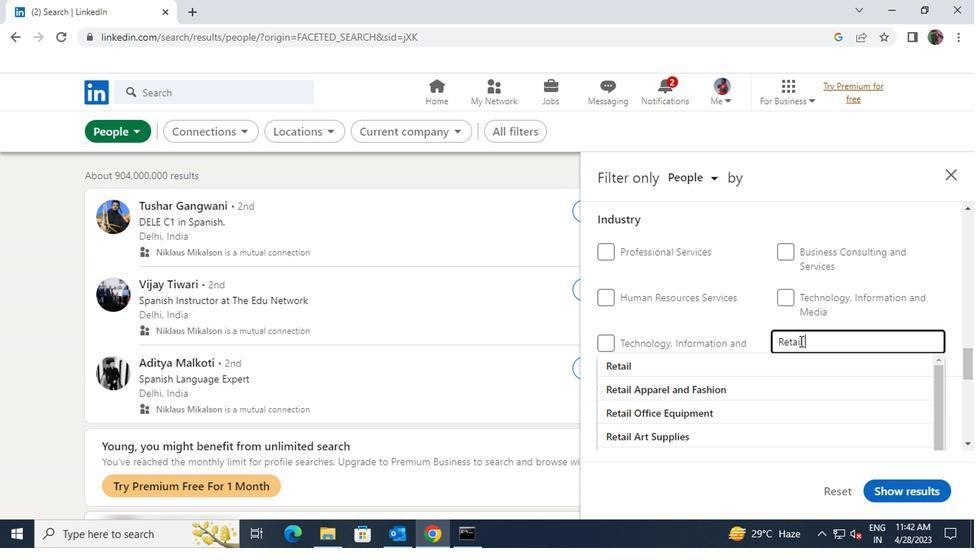 
Action: Mouse moved to (788, 360)
Screenshot: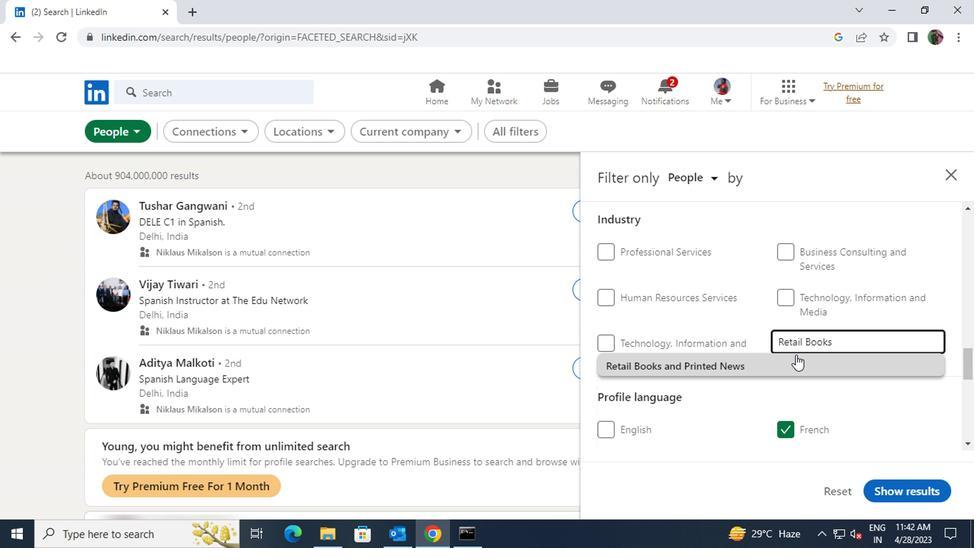 
Action: Mouse pressed left at (788, 360)
Screenshot: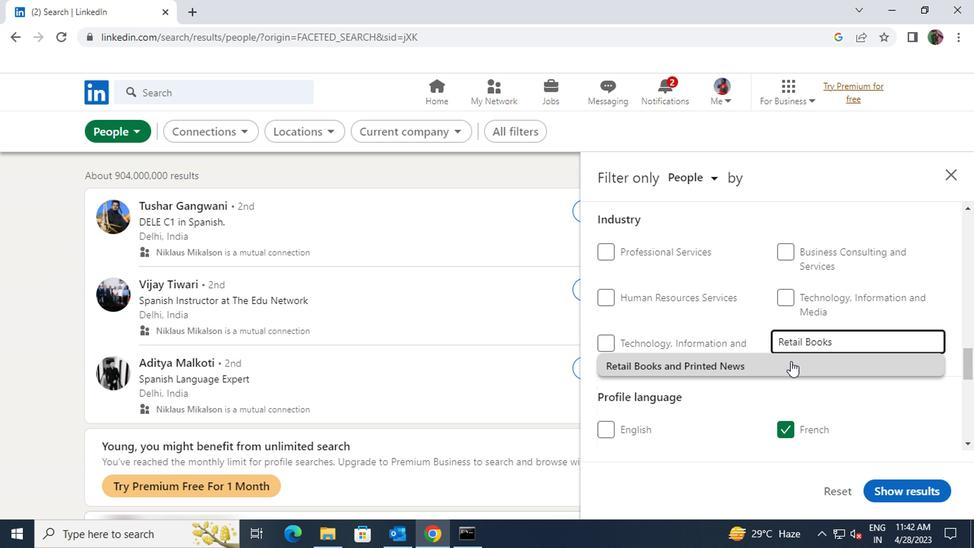 
Action: Mouse scrolled (788, 359) with delta (0, 0)
Screenshot: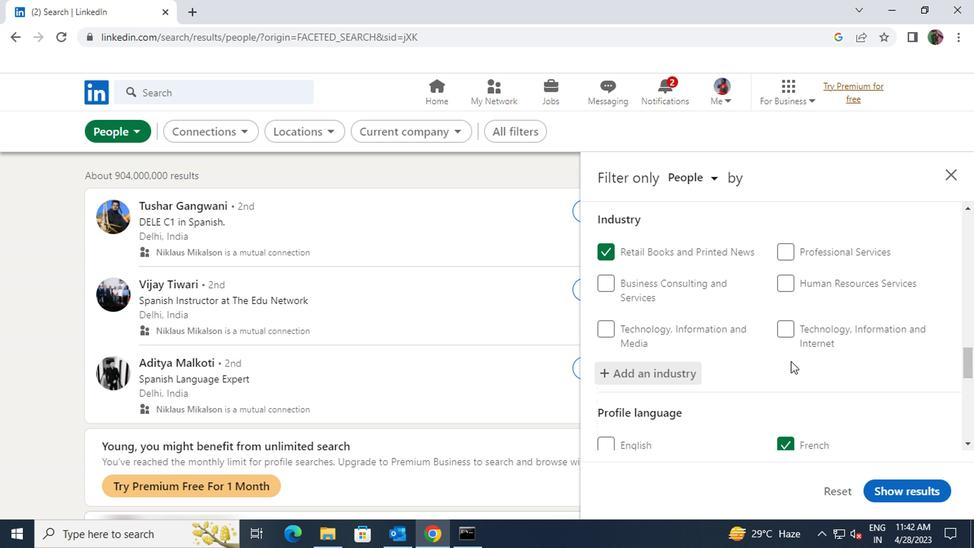 
Action: Mouse scrolled (788, 359) with delta (0, 0)
Screenshot: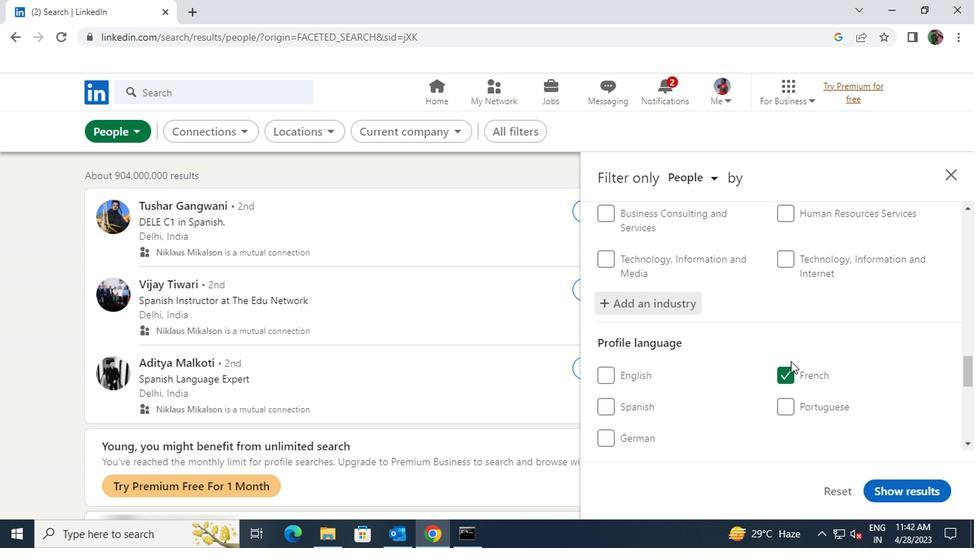 
Action: Mouse scrolled (788, 359) with delta (0, 0)
Screenshot: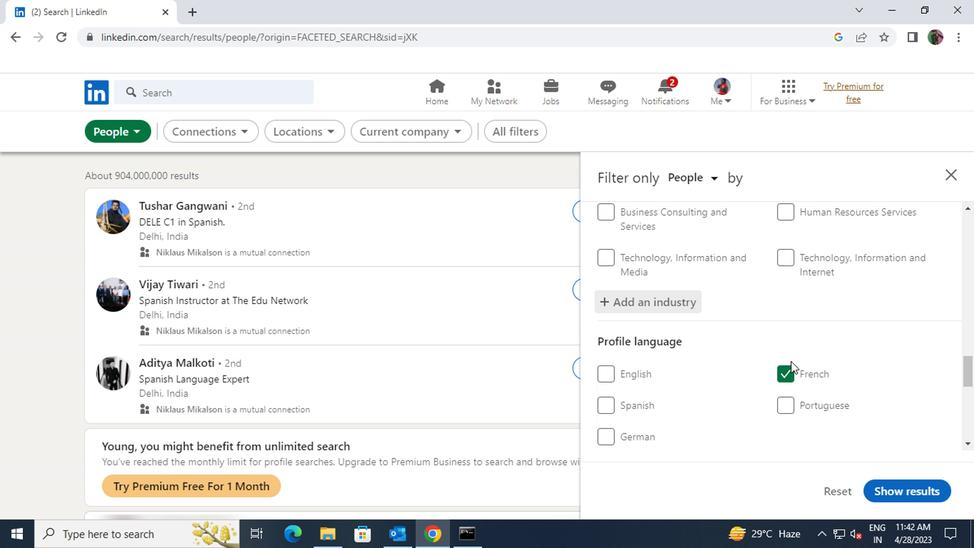 
Action: Mouse scrolled (788, 359) with delta (0, 0)
Screenshot: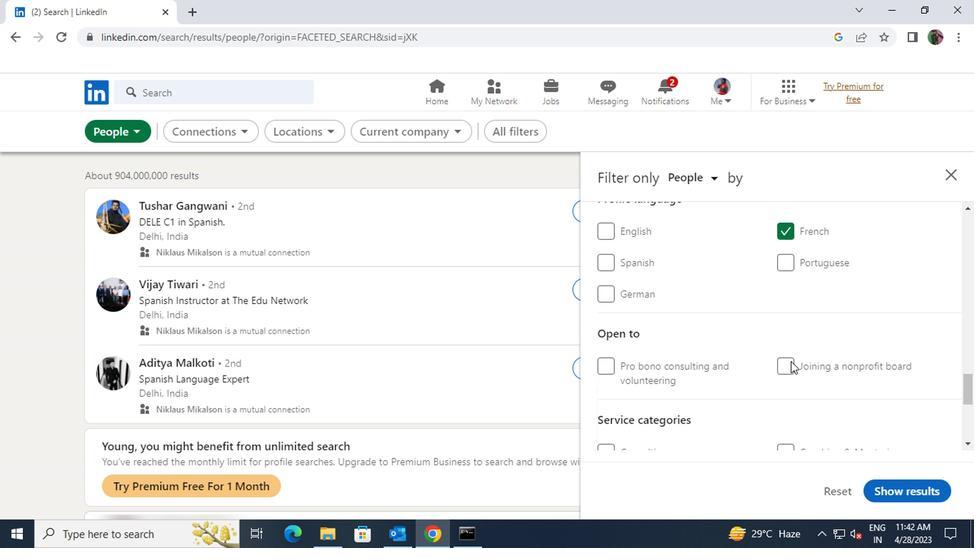 
Action: Mouse scrolled (788, 359) with delta (0, 0)
Screenshot: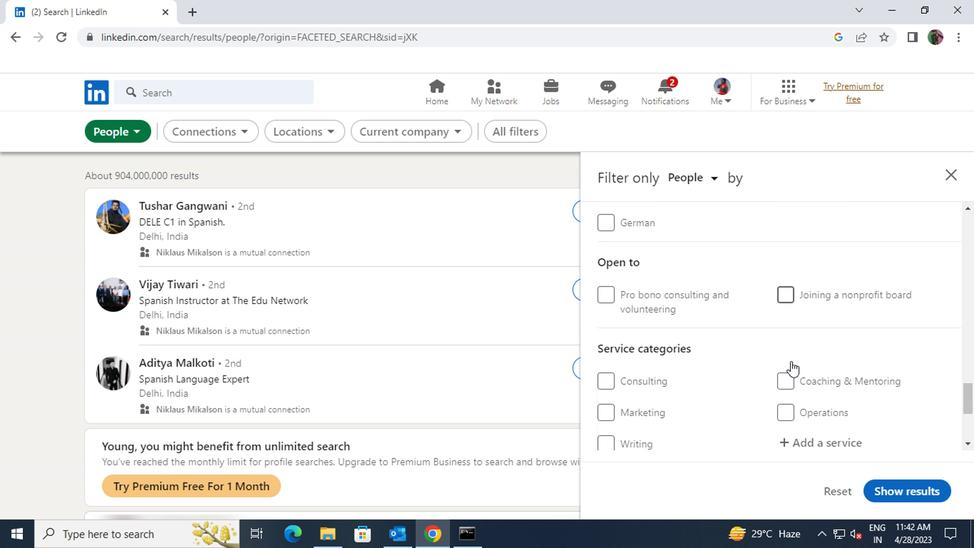 
Action: Mouse scrolled (788, 359) with delta (0, 0)
Screenshot: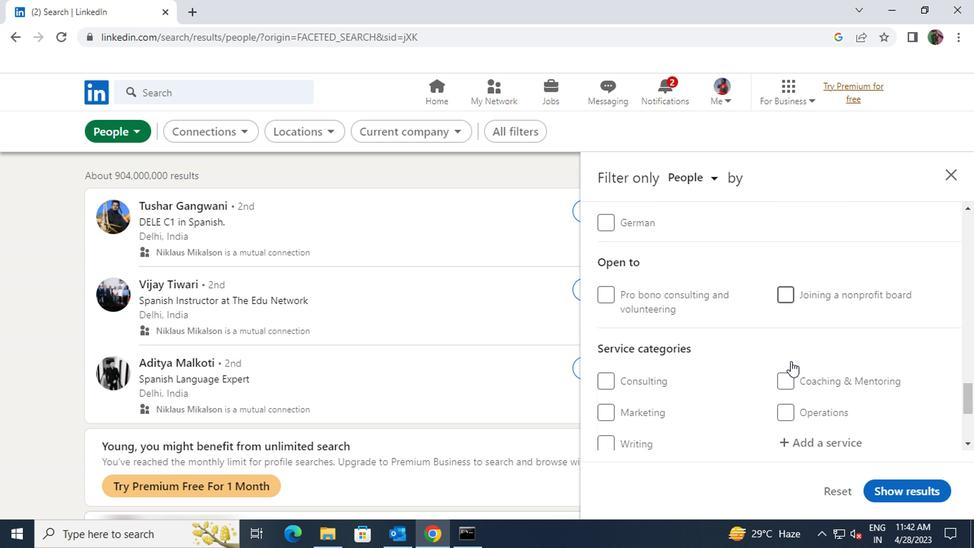 
Action: Mouse moved to (801, 304)
Screenshot: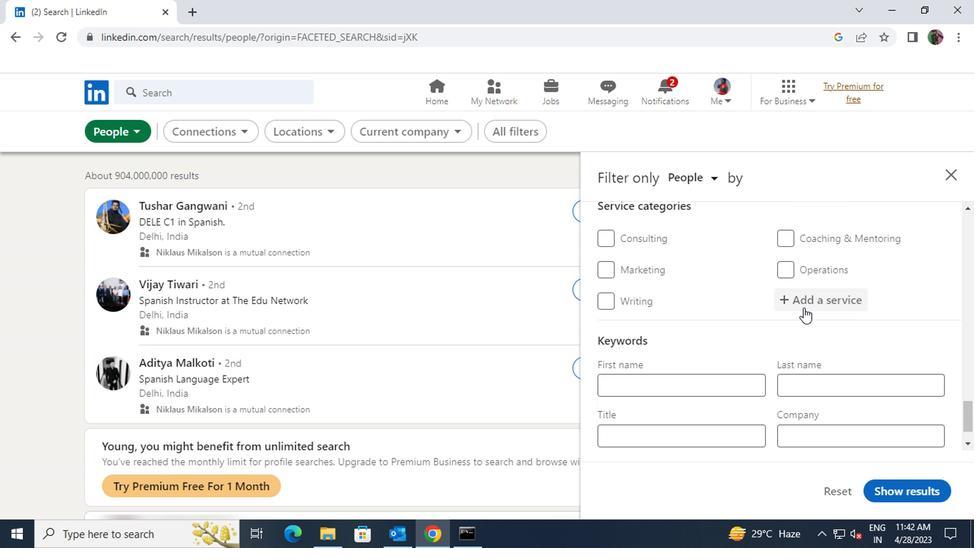 
Action: Mouse pressed left at (801, 304)
Screenshot: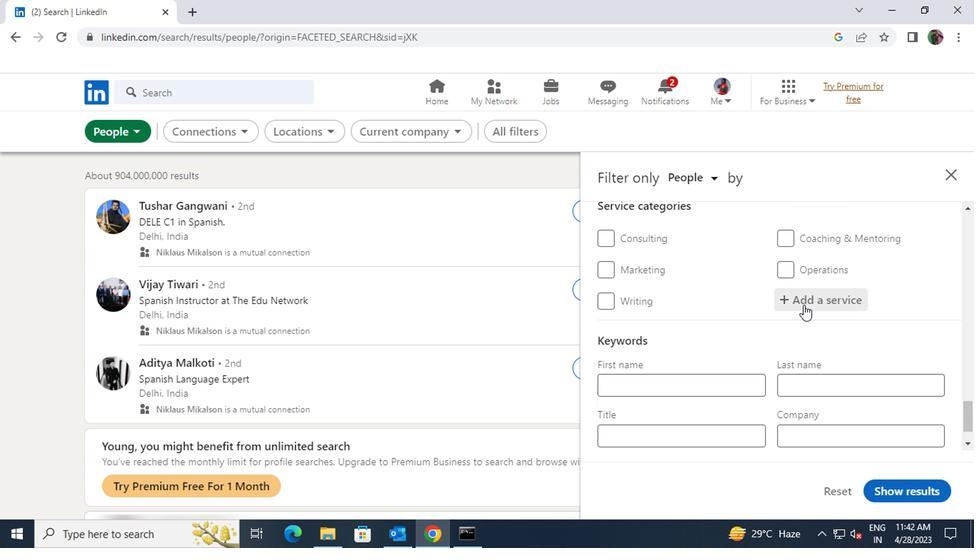 
Action: Key pressed <Key.shift>MOBILE
Screenshot: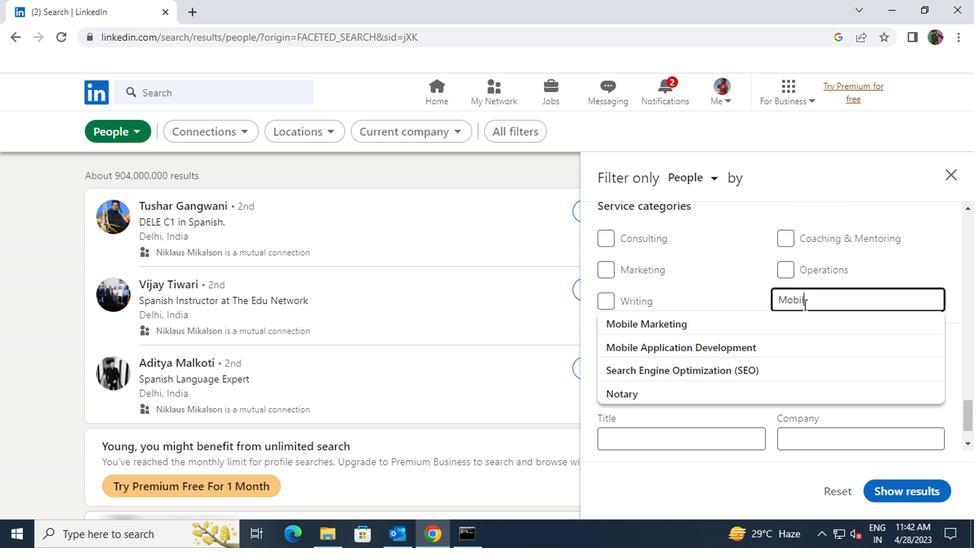 
Action: Mouse moved to (795, 318)
Screenshot: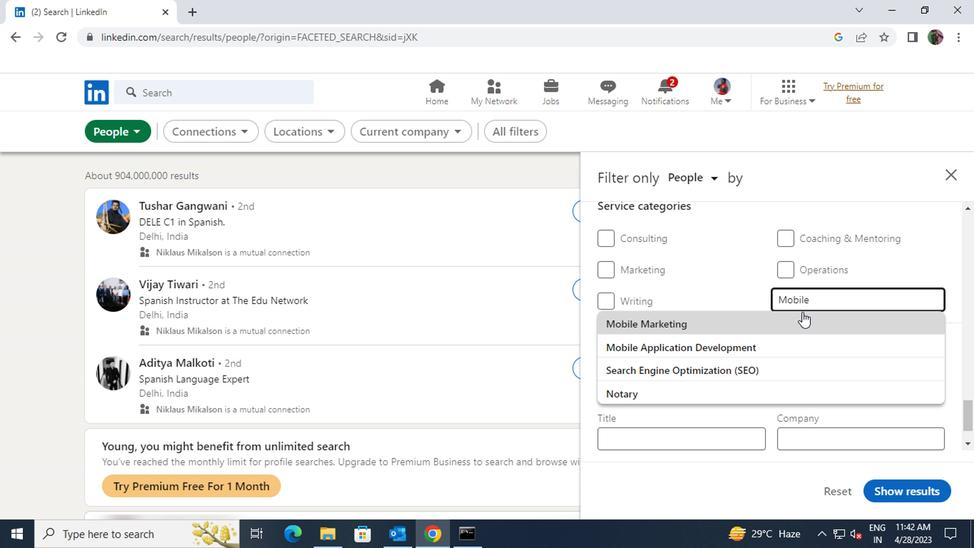 
Action: Mouse pressed left at (795, 318)
Screenshot: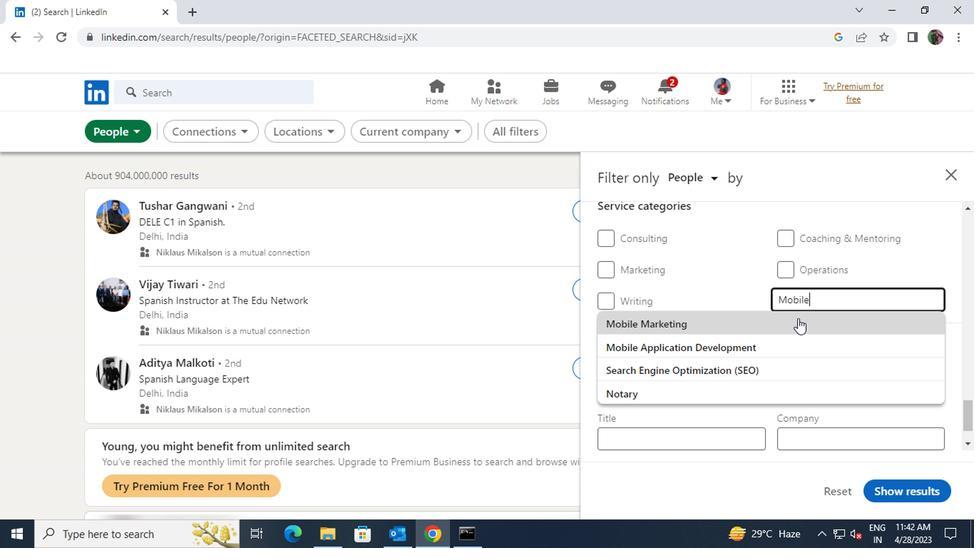 
Action: Mouse scrolled (795, 317) with delta (0, 0)
Screenshot: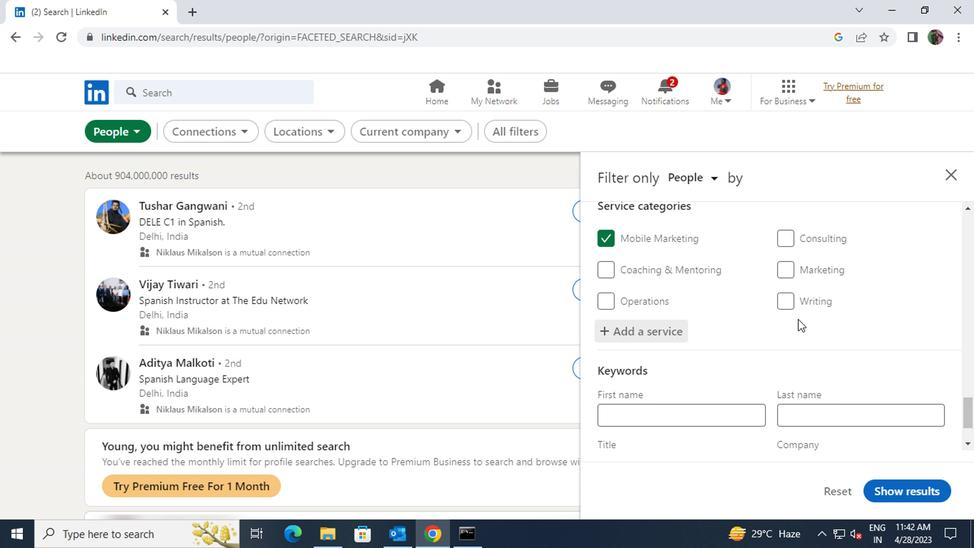 
Action: Mouse scrolled (795, 317) with delta (0, 0)
Screenshot: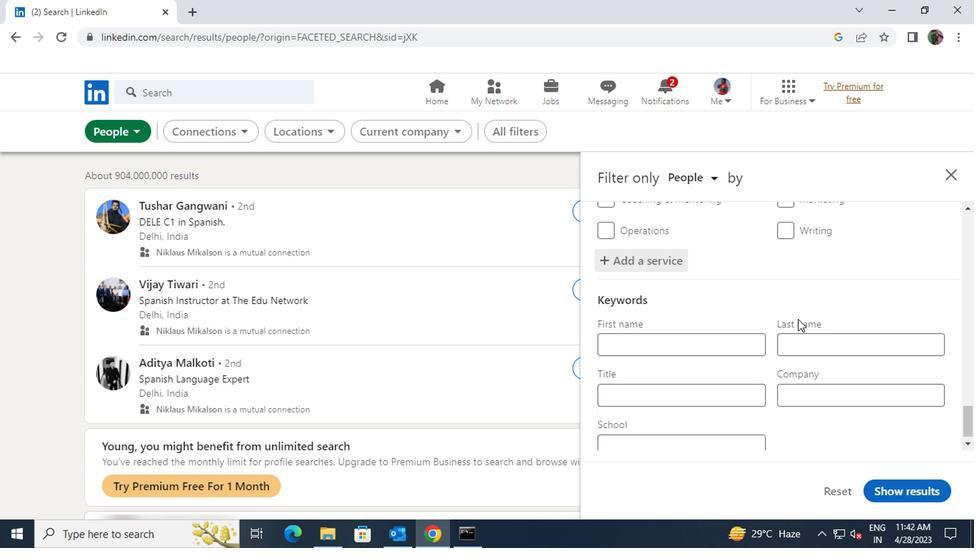 
Action: Mouse moved to (718, 381)
Screenshot: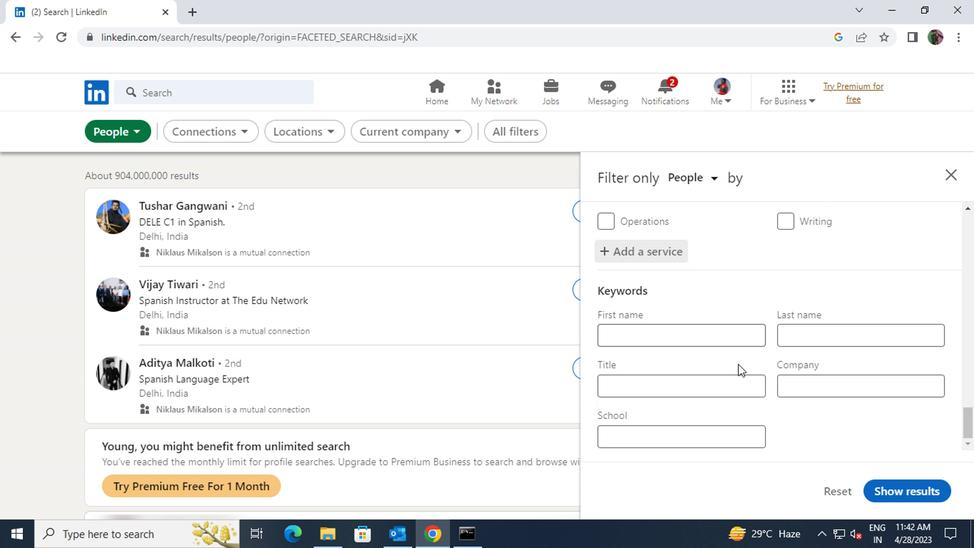 
Action: Mouse pressed left at (718, 381)
Screenshot: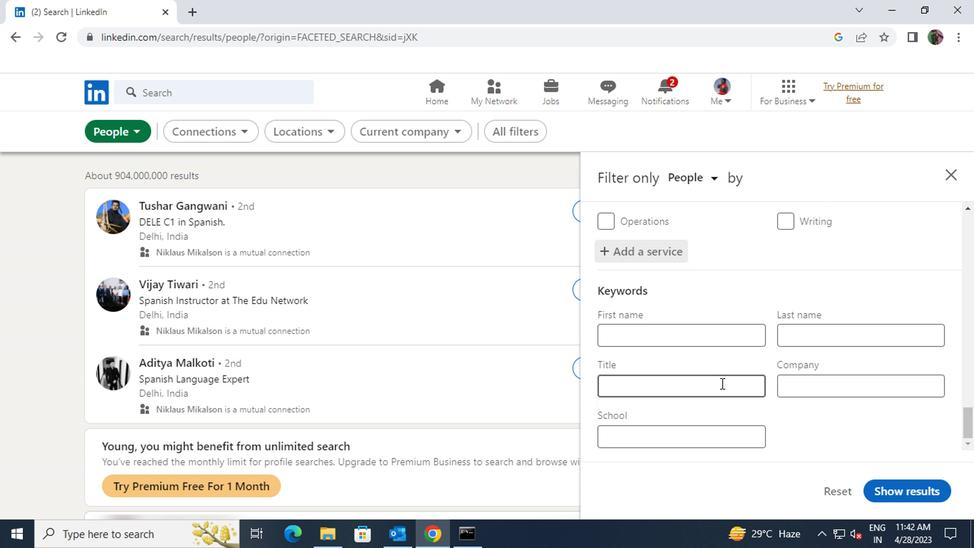 
Action: Key pressed <Key.shift><Key.shift><Key.shift>DIRECTOR<Key.space><Key.shift>OF<Key.space><Key.shift><Key.shift><Key.shift><Key.shift><Key.shift><Key.shift><Key.shift><Key.shift><Key.shift><Key.shift>ETHICAL<Key.space><Key.shift>HACKING
Screenshot: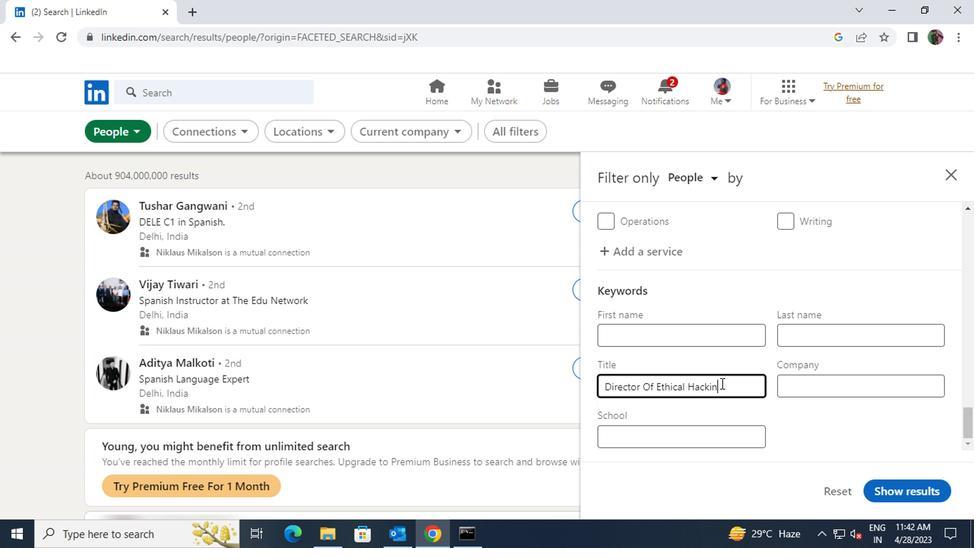 
Action: Mouse moved to (879, 483)
Screenshot: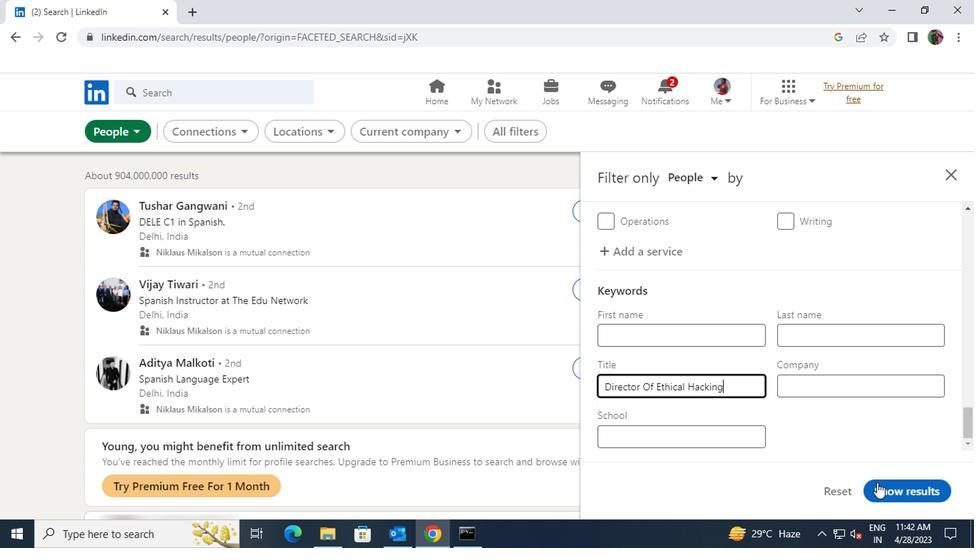 
Action: Mouse pressed left at (879, 483)
Screenshot: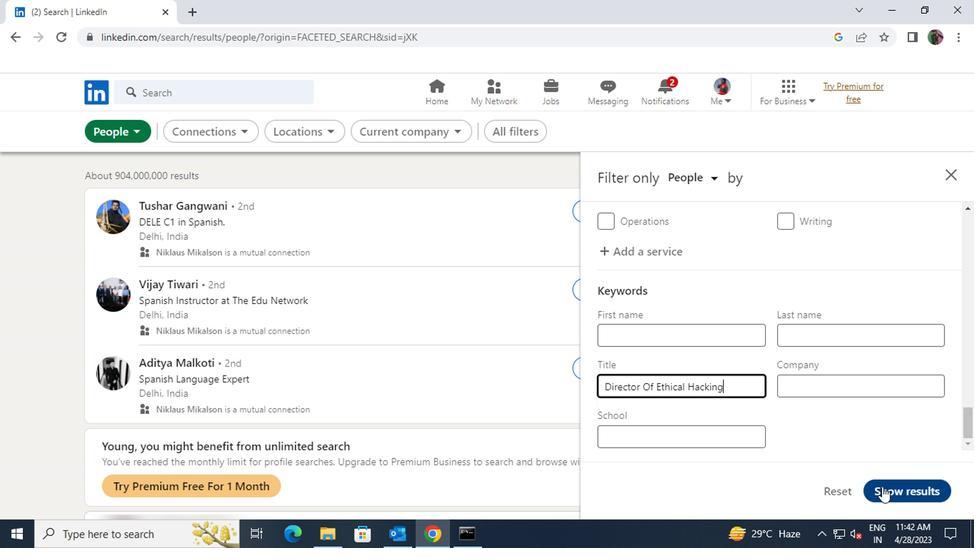 
